 Task: Create a due date automation trigger when advanced on, on the wednesday before a card is due add checklist without checklist "Resume" at 11:00 AM.
Action: Mouse moved to (1060, 331)
Screenshot: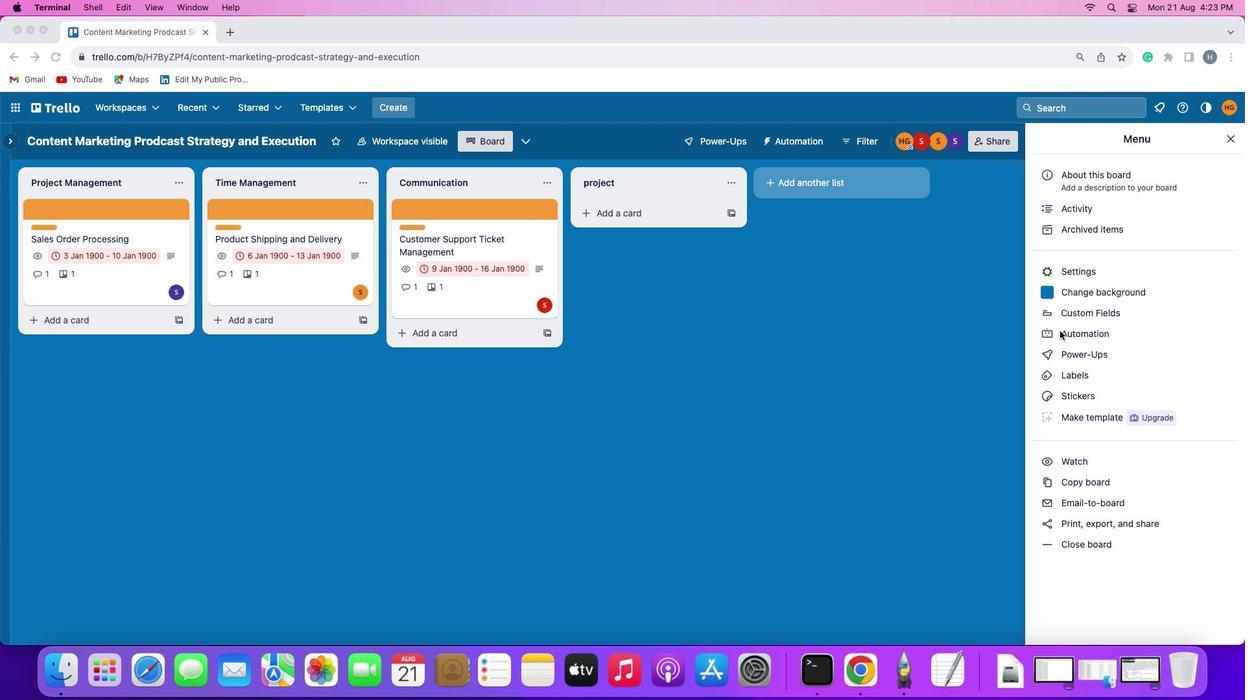 
Action: Mouse pressed left at (1060, 331)
Screenshot: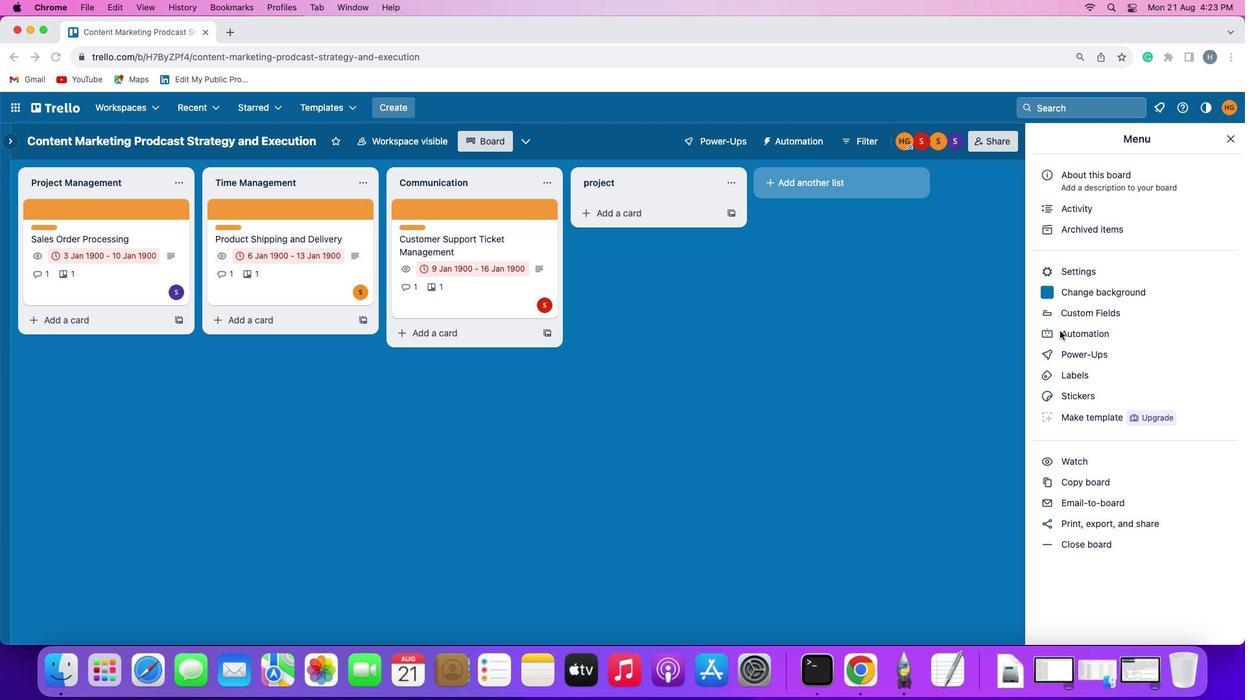 
Action: Mouse pressed left at (1060, 331)
Screenshot: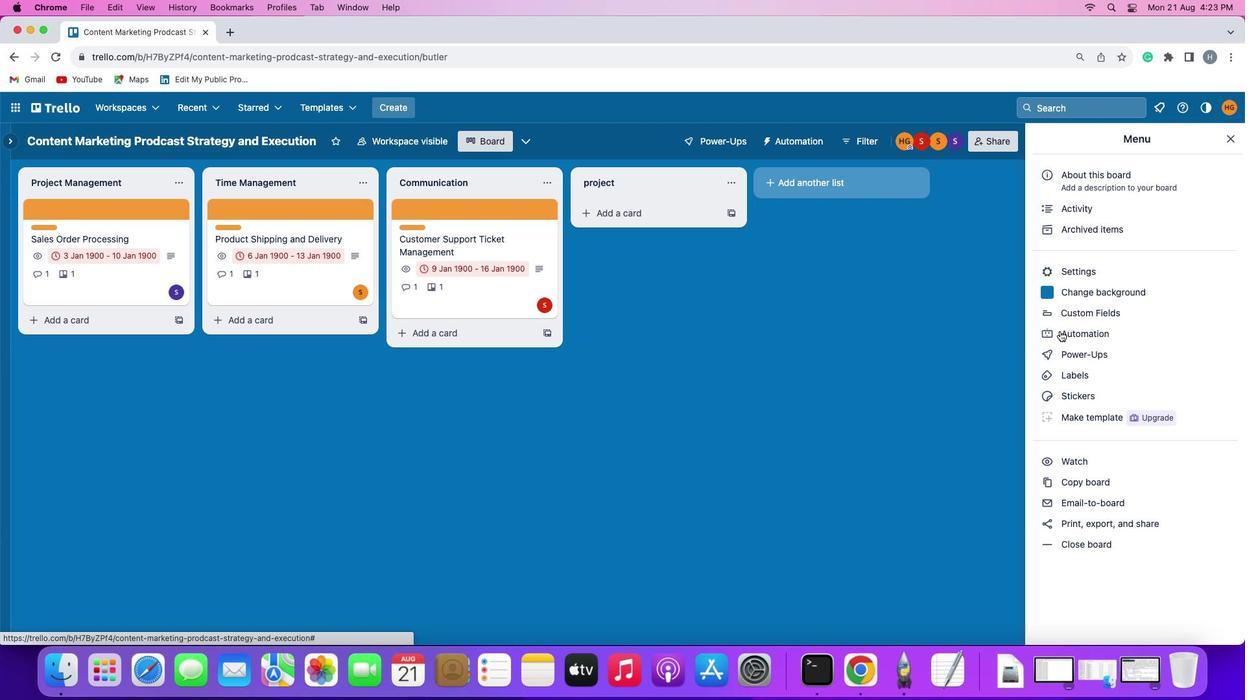 
Action: Mouse moved to (99, 302)
Screenshot: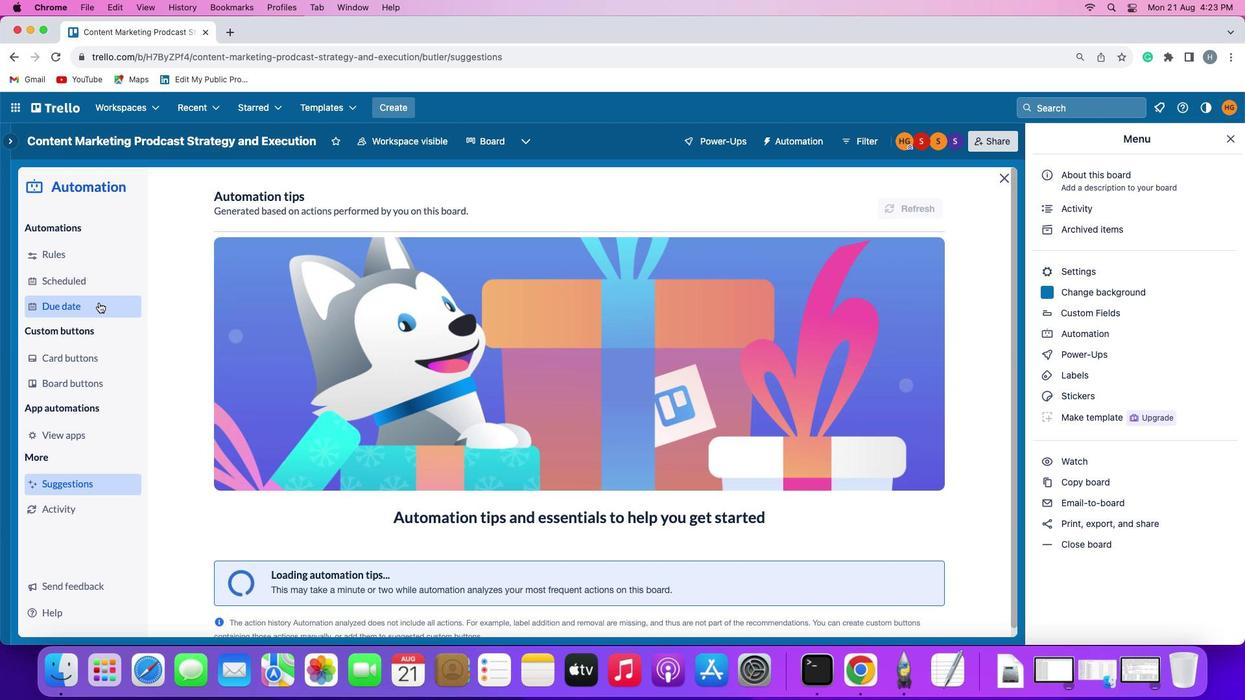 
Action: Mouse pressed left at (99, 302)
Screenshot: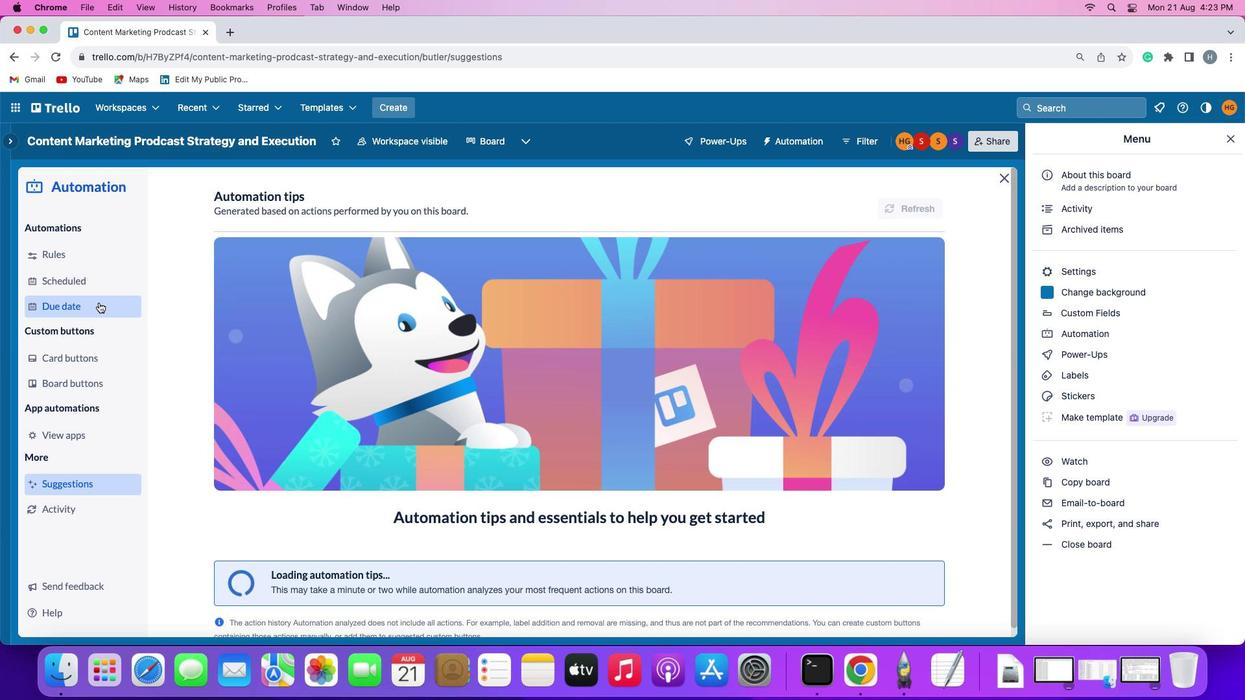 
Action: Mouse moved to (887, 199)
Screenshot: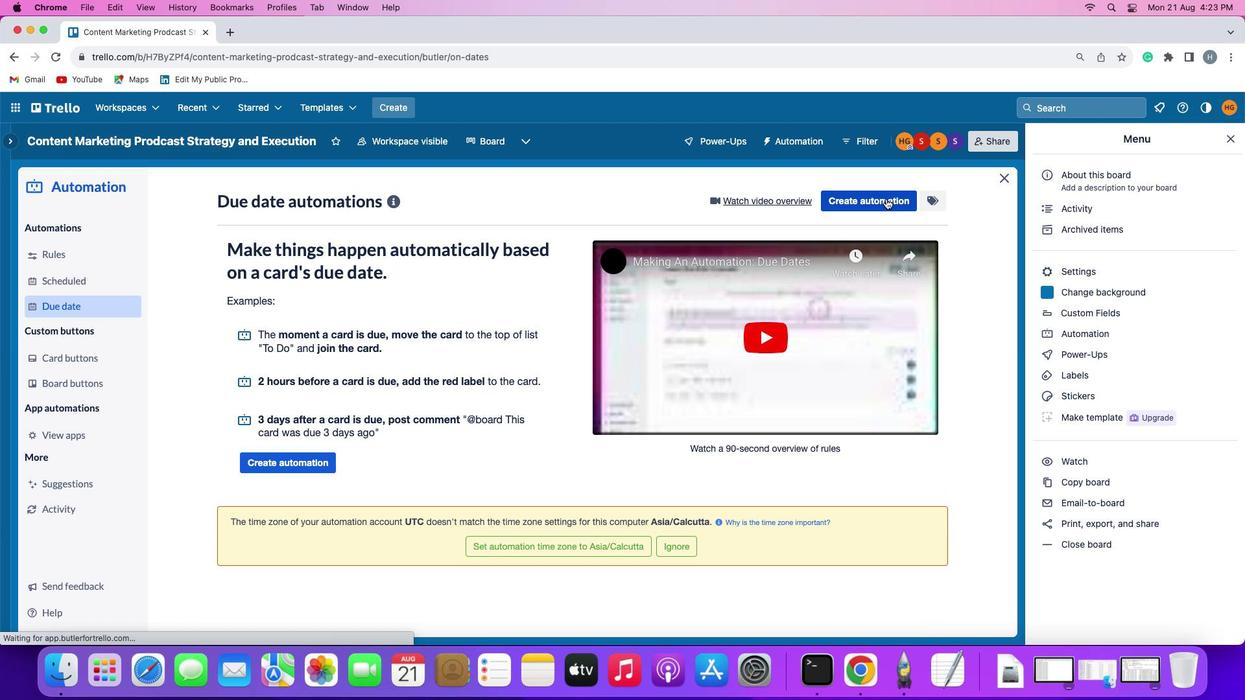 
Action: Mouse pressed left at (887, 199)
Screenshot: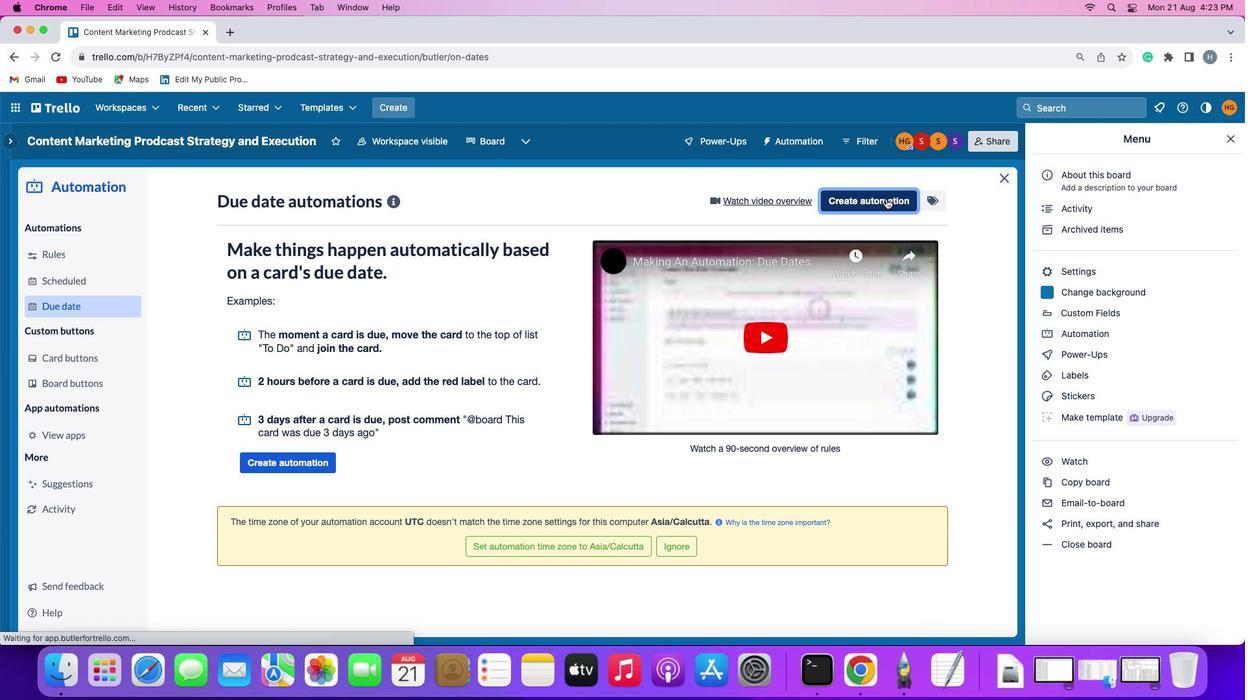 
Action: Mouse moved to (247, 323)
Screenshot: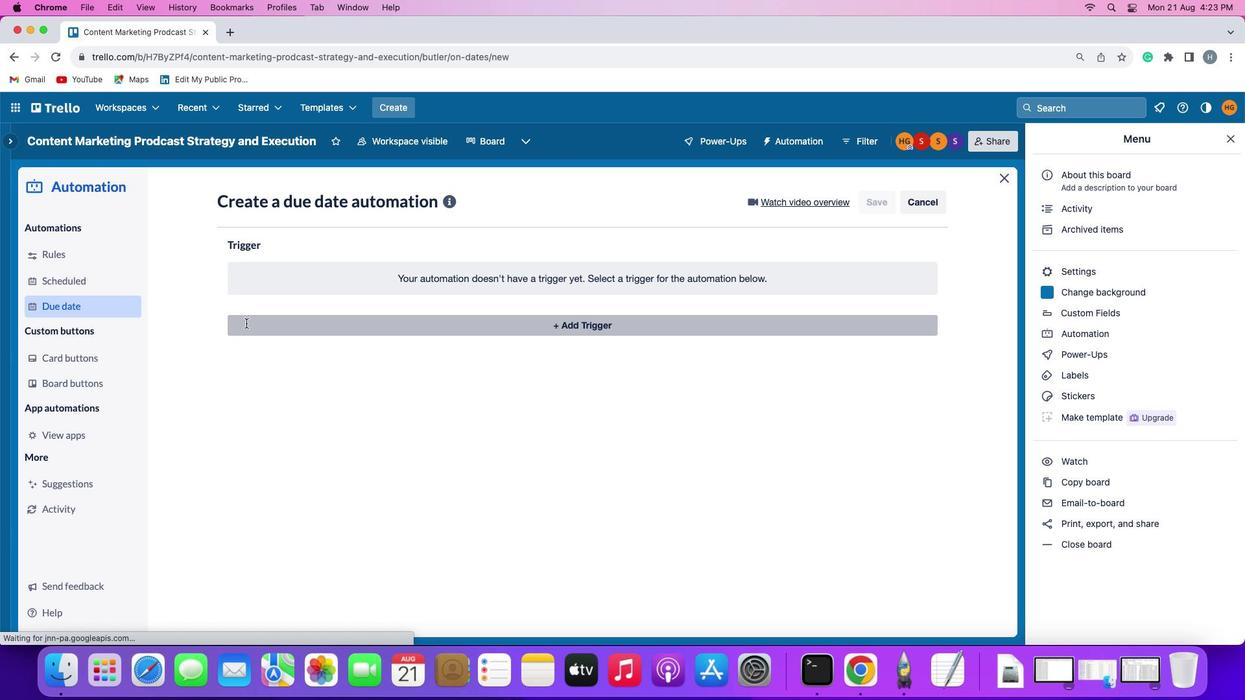 
Action: Mouse pressed left at (247, 323)
Screenshot: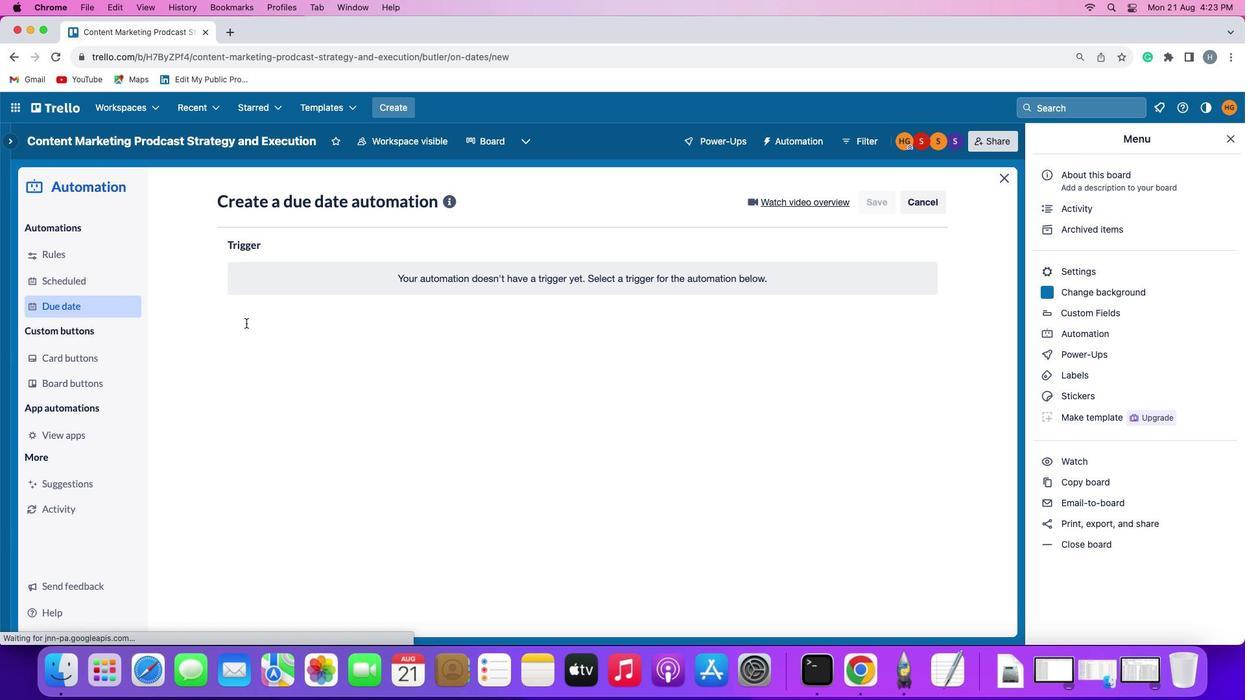 
Action: Mouse moved to (289, 572)
Screenshot: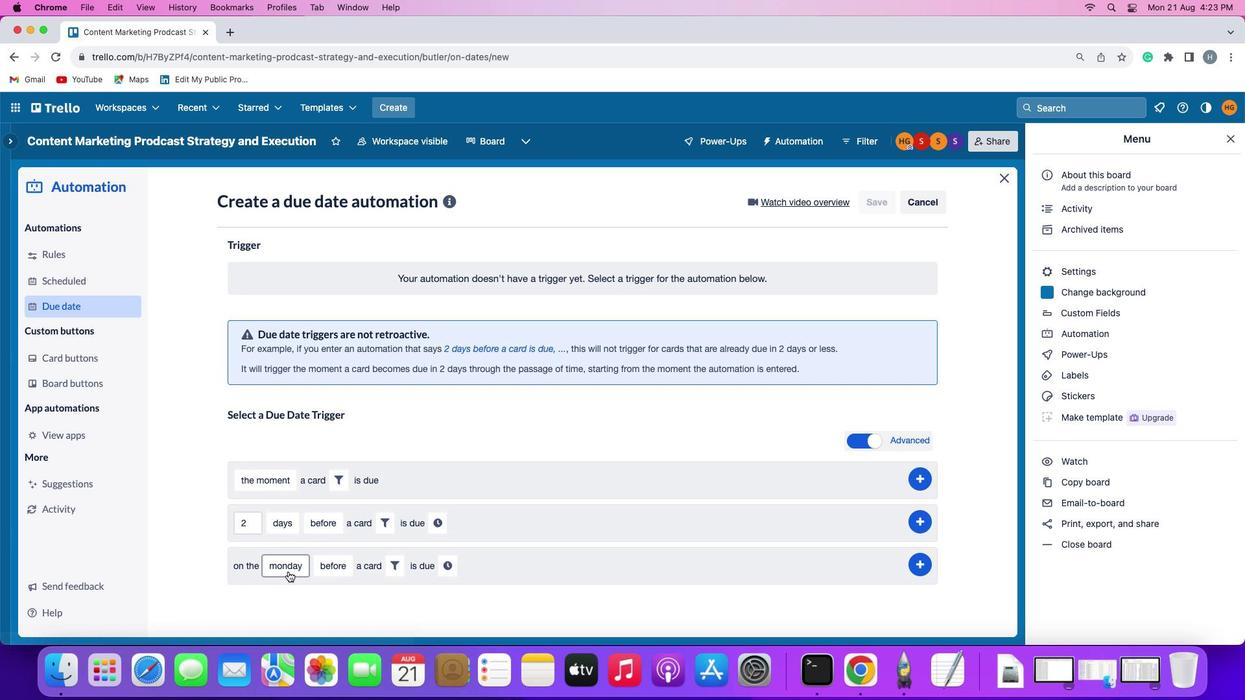
Action: Mouse pressed left at (289, 572)
Screenshot: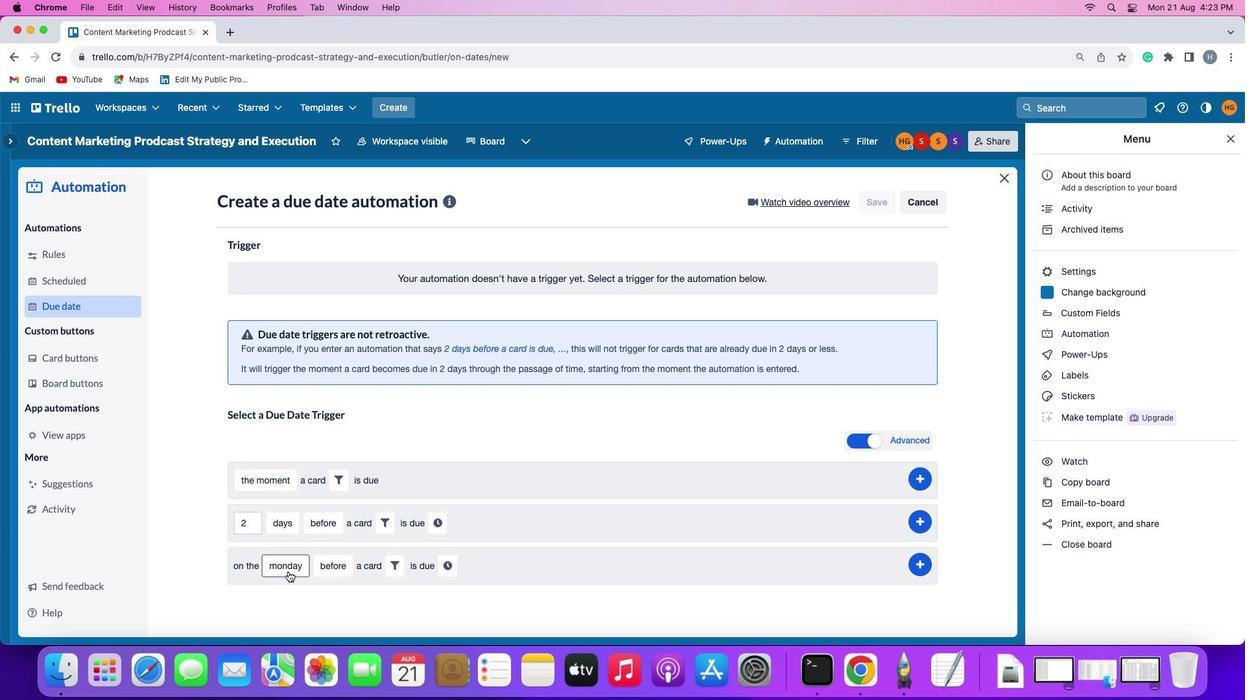 
Action: Mouse moved to (311, 436)
Screenshot: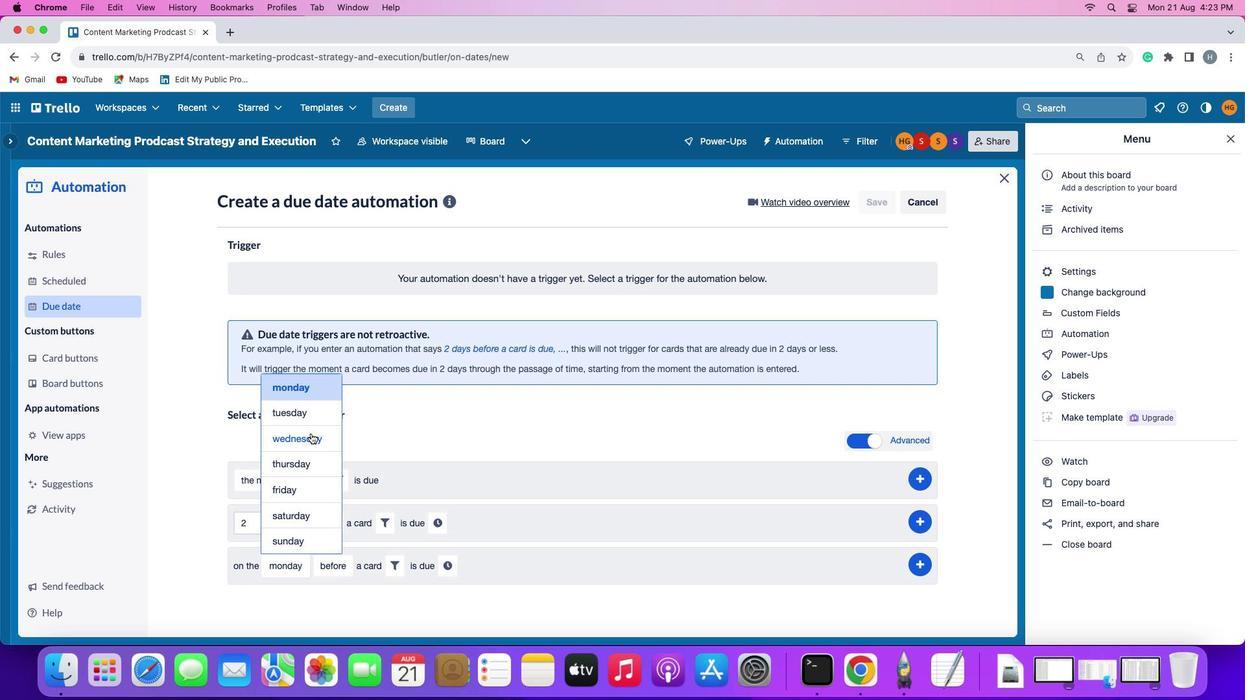 
Action: Mouse pressed left at (311, 436)
Screenshot: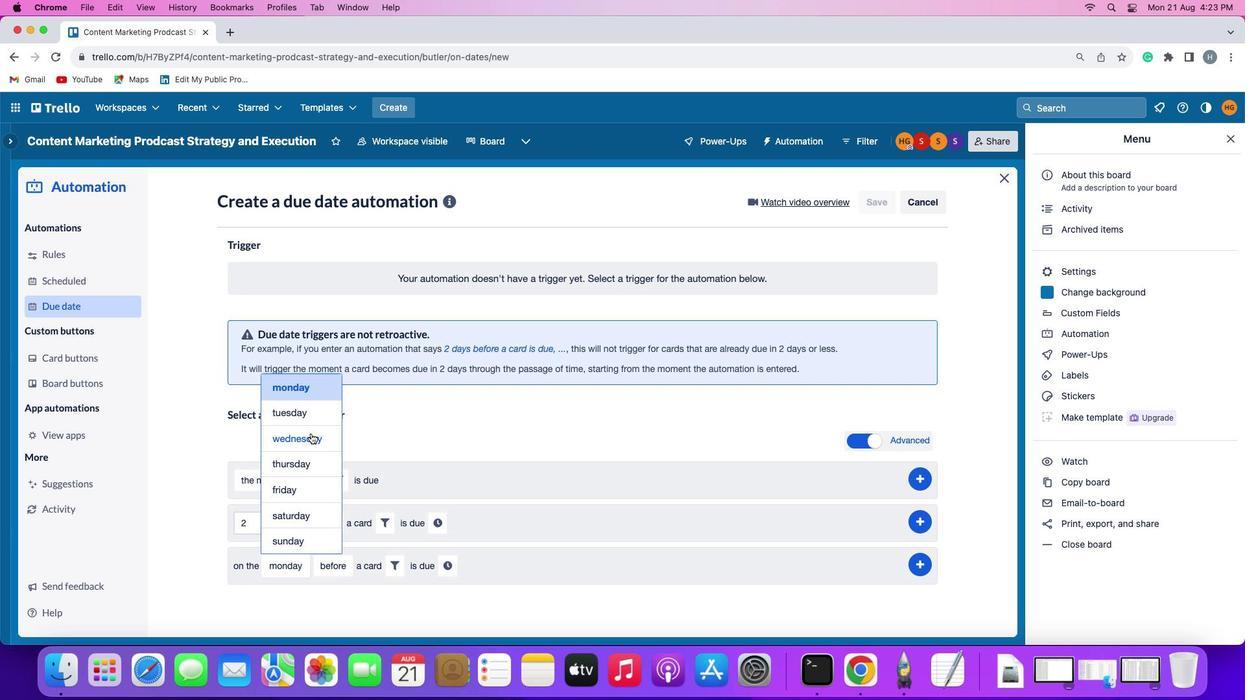 
Action: Mouse moved to (404, 553)
Screenshot: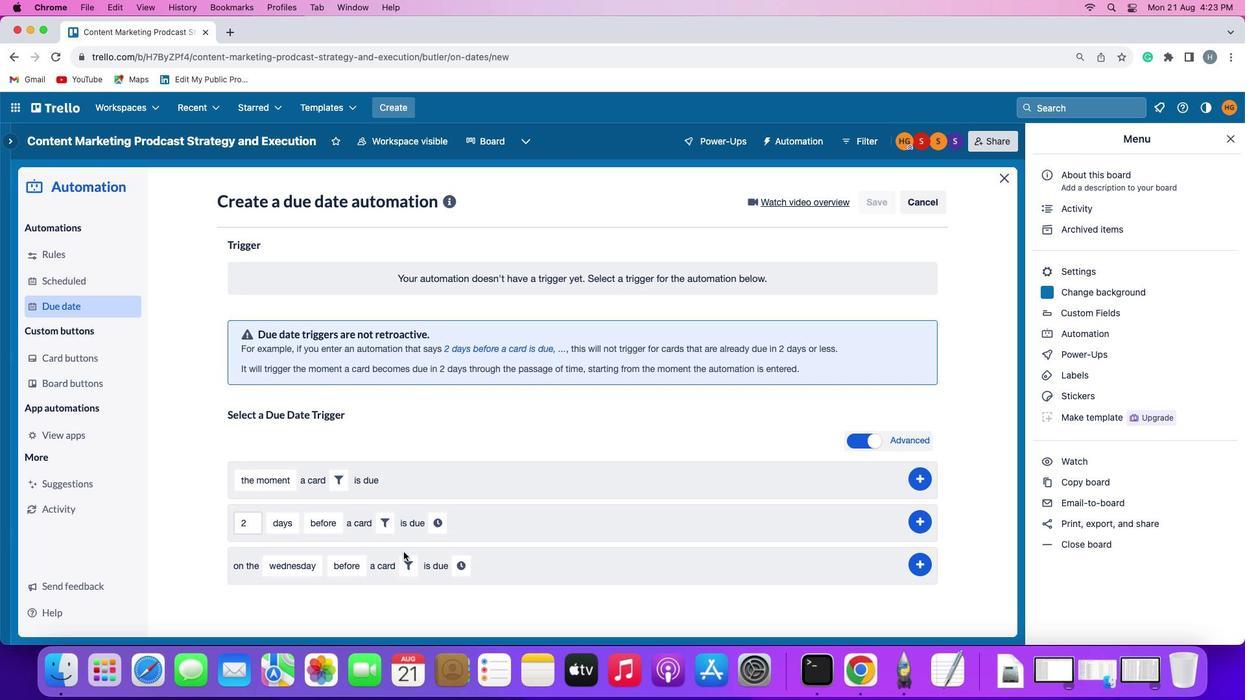 
Action: Mouse pressed left at (404, 553)
Screenshot: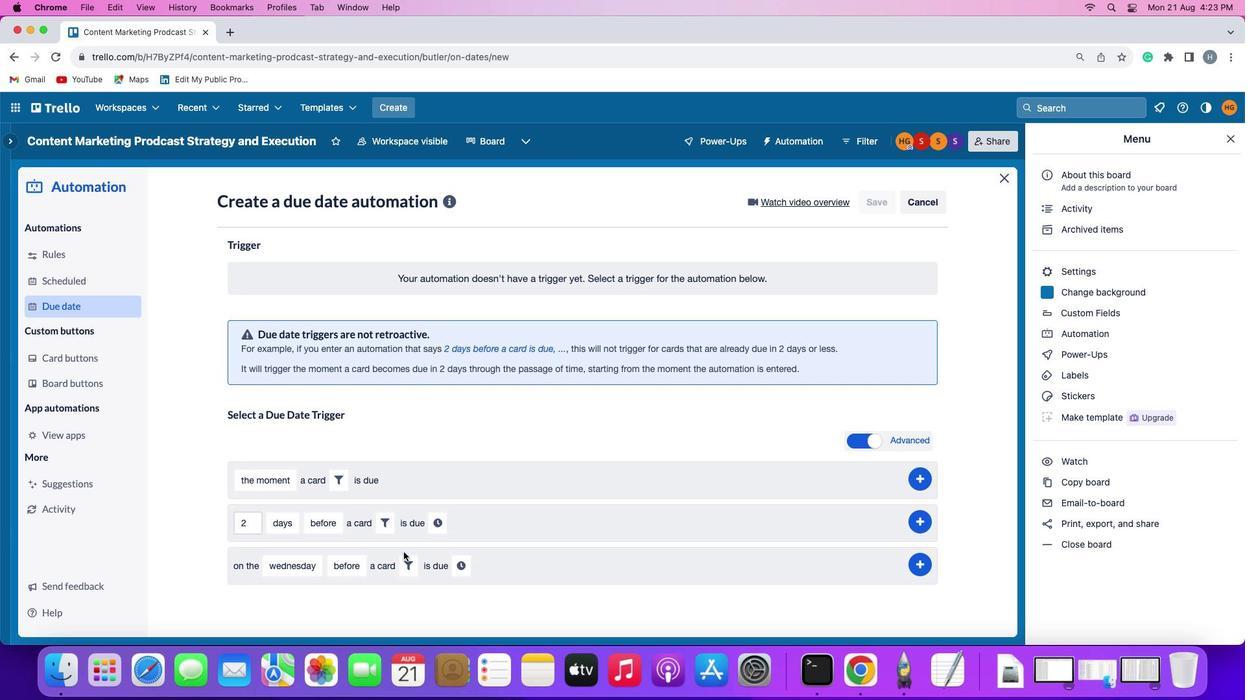 
Action: Mouse moved to (409, 562)
Screenshot: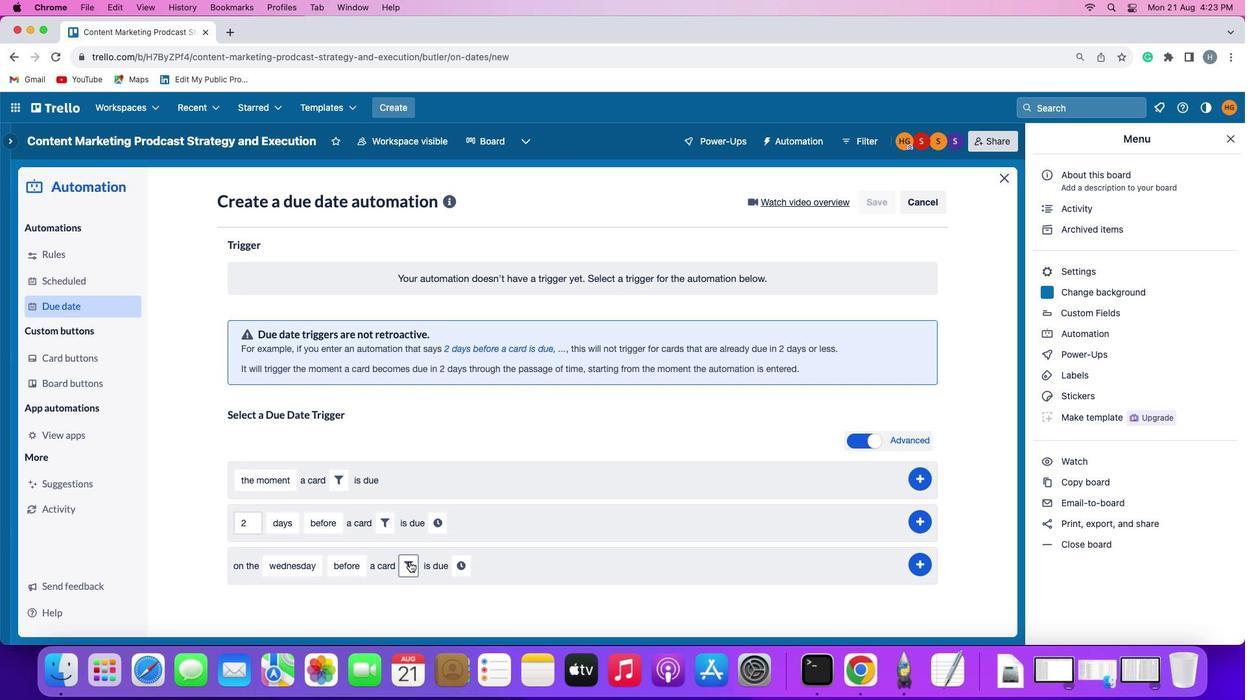 
Action: Mouse pressed left at (409, 562)
Screenshot: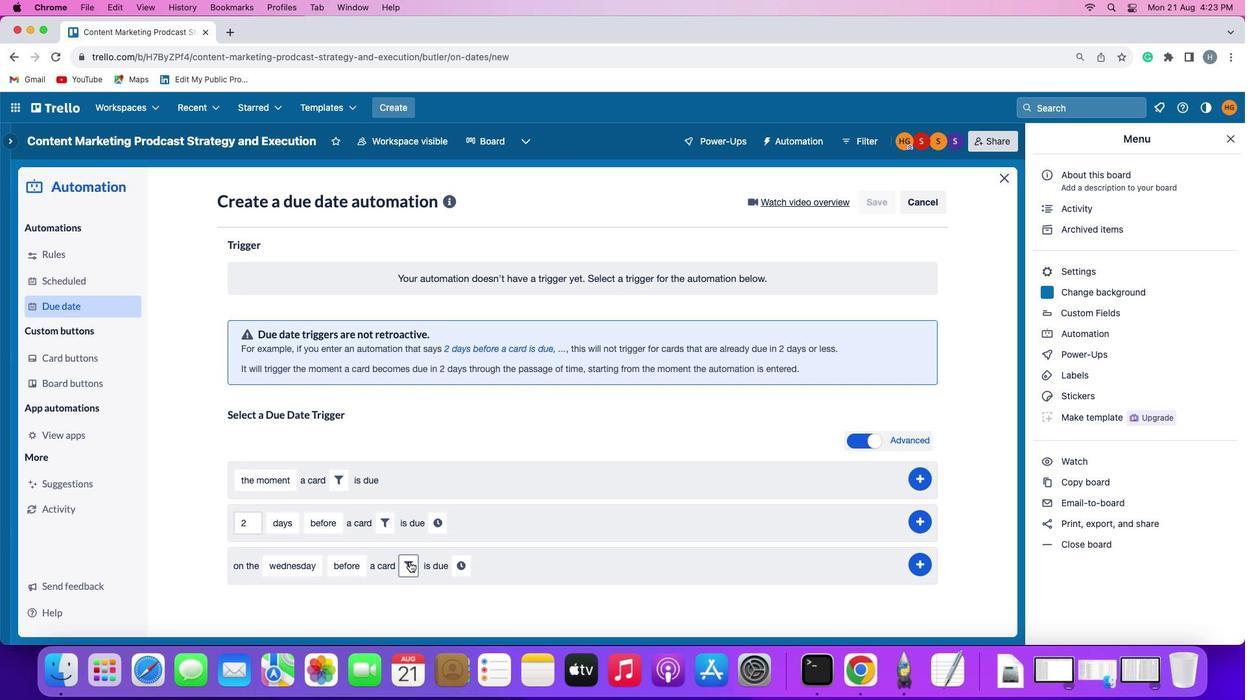 
Action: Mouse moved to (522, 601)
Screenshot: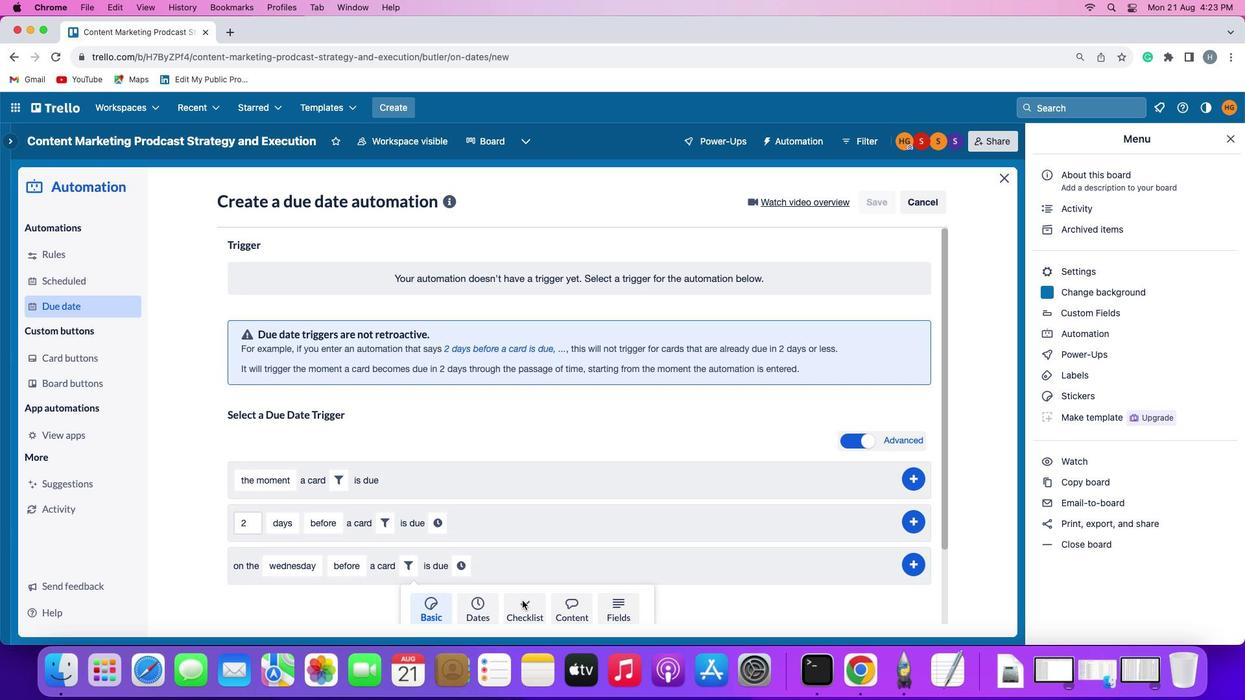 
Action: Mouse pressed left at (522, 601)
Screenshot: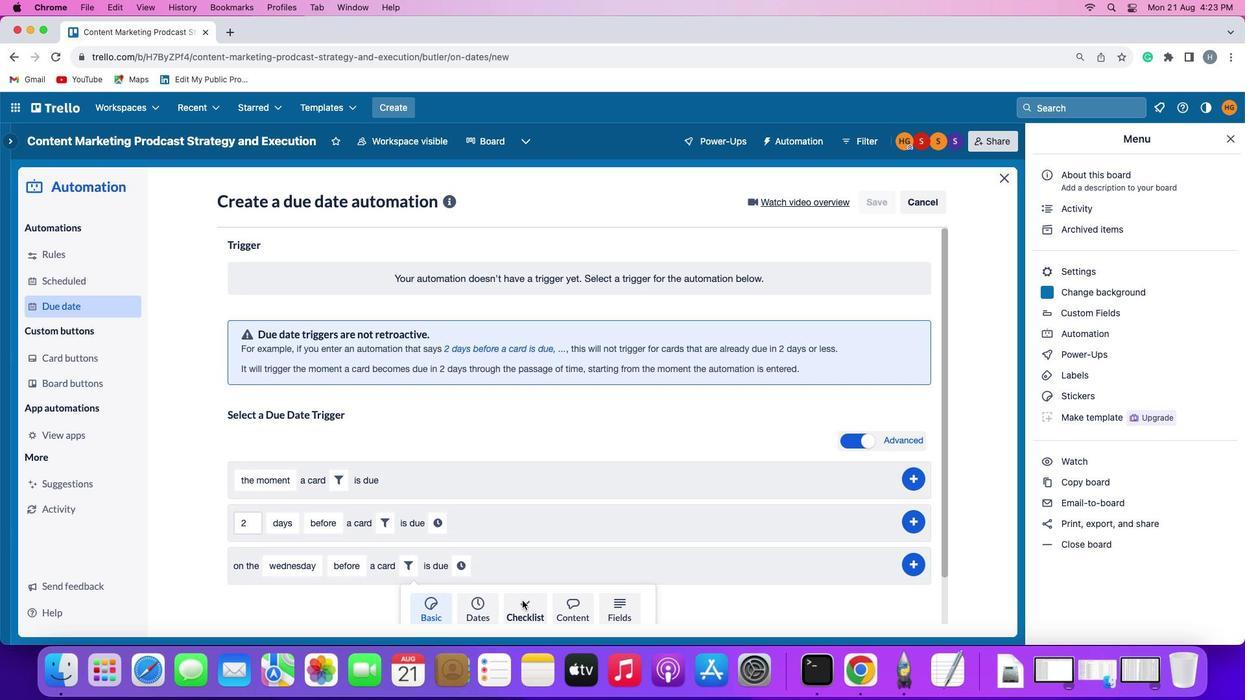 
Action: Mouse moved to (335, 610)
Screenshot: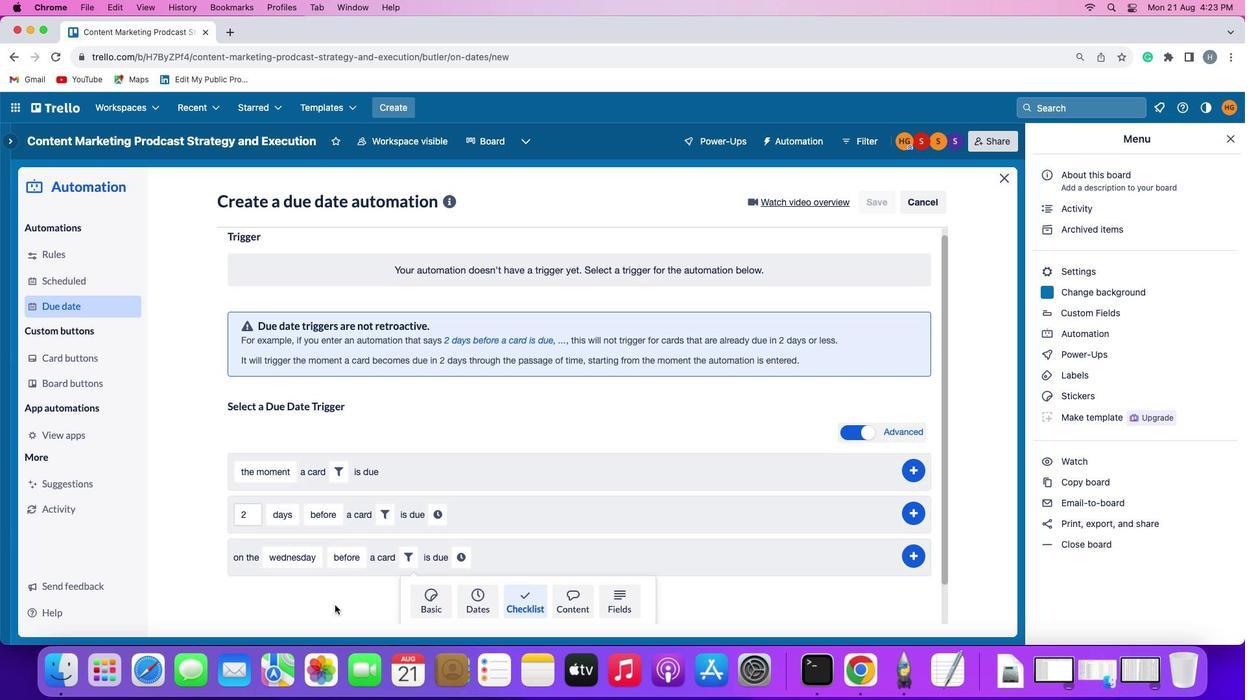 
Action: Mouse scrolled (335, 610) with delta (0, 0)
Screenshot: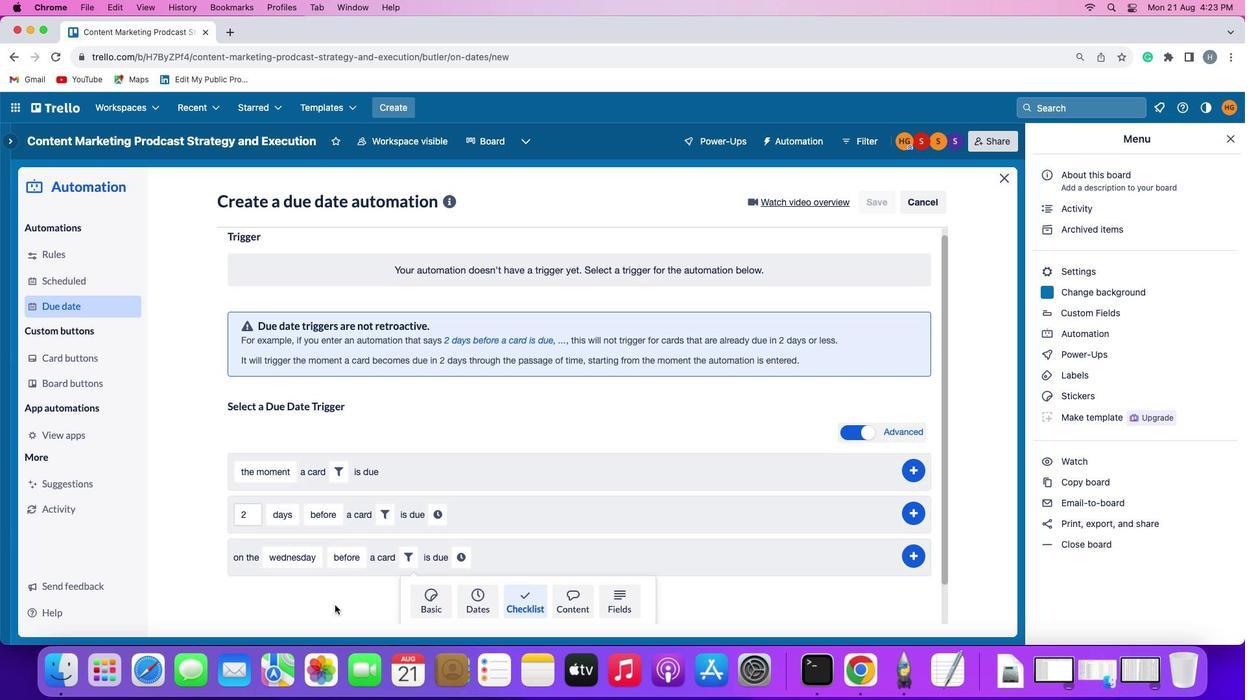 
Action: Mouse scrolled (335, 610) with delta (0, 0)
Screenshot: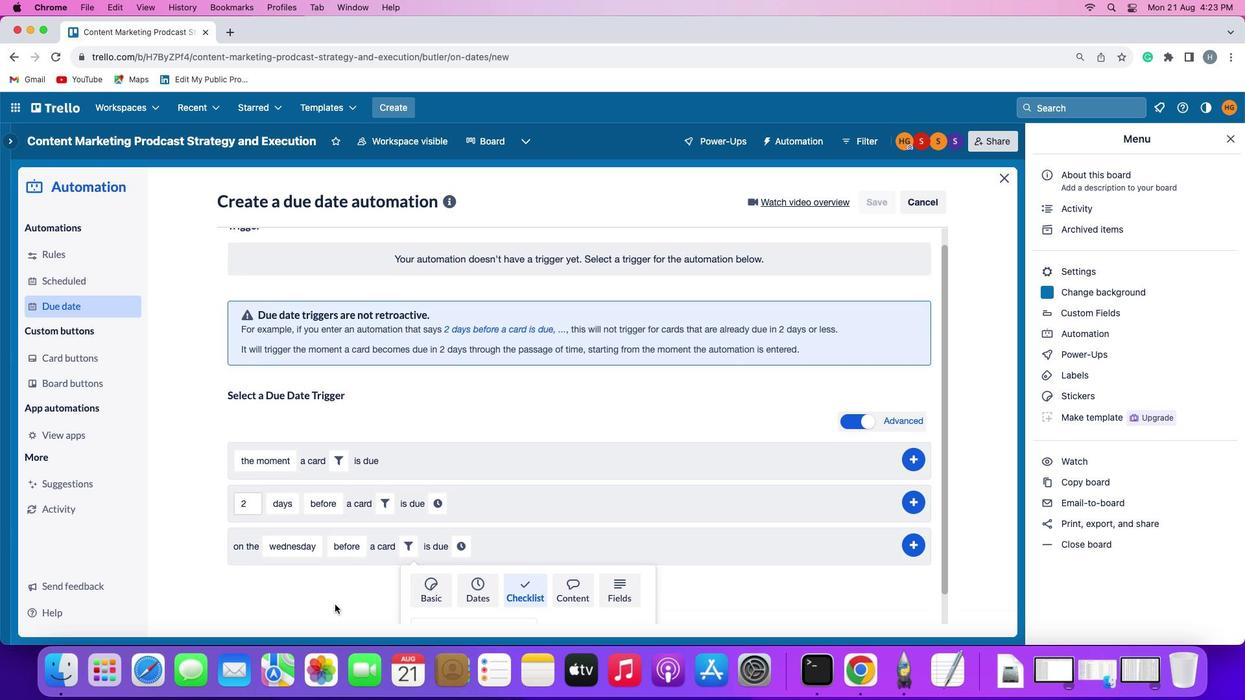 
Action: Mouse moved to (335, 610)
Screenshot: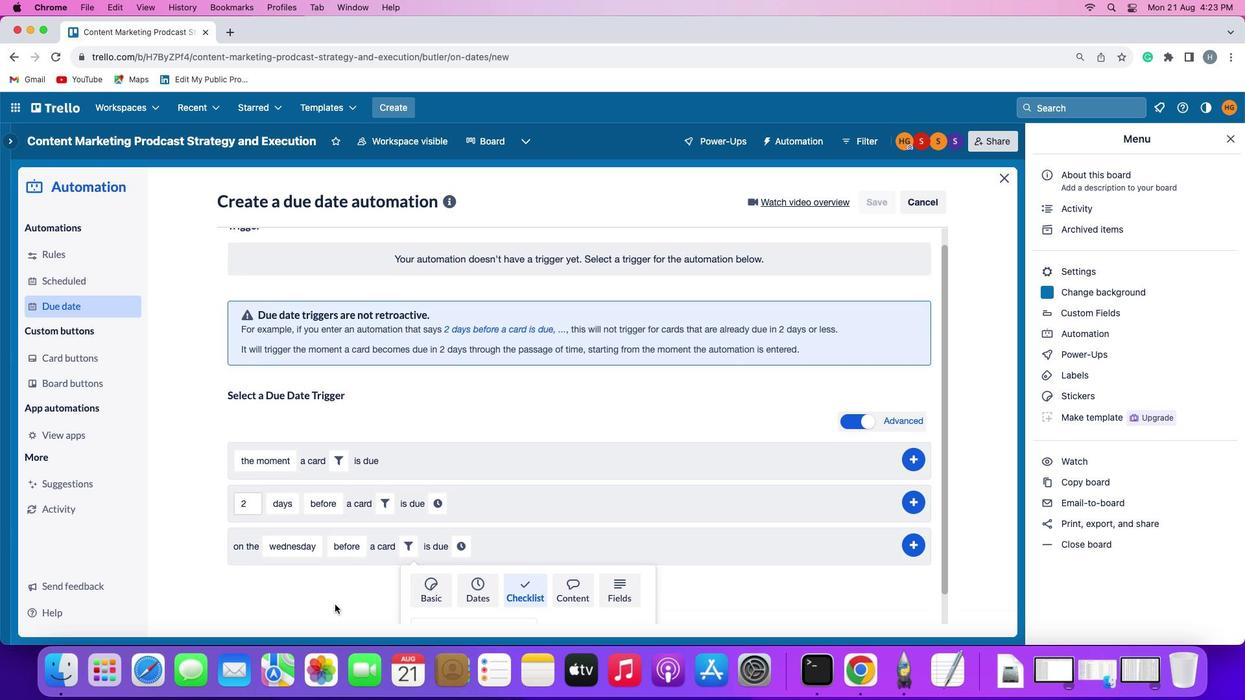 
Action: Mouse scrolled (335, 610) with delta (0, -1)
Screenshot: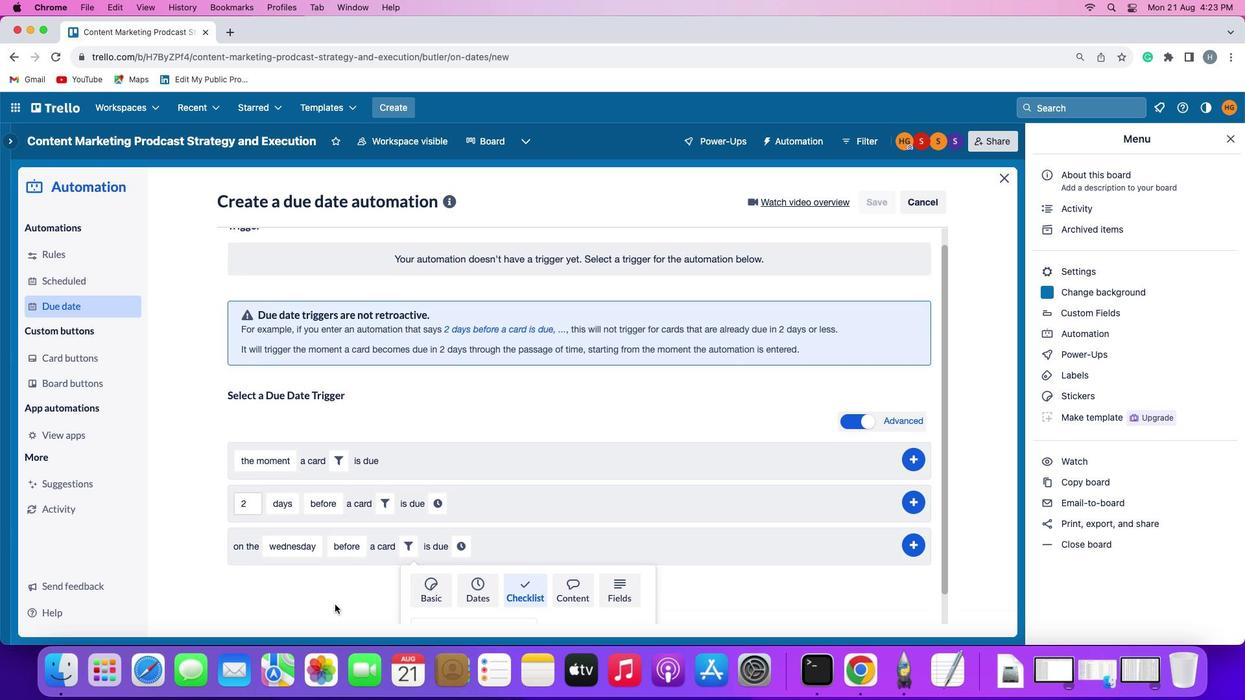 
Action: Mouse moved to (335, 608)
Screenshot: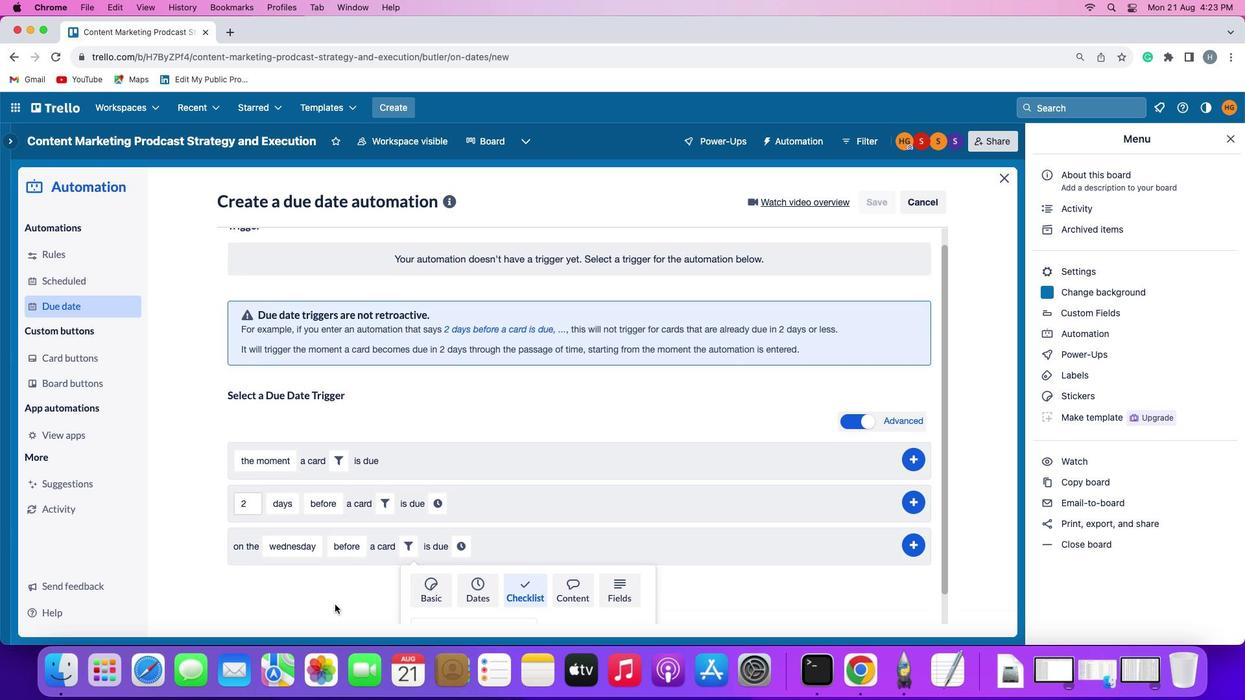 
Action: Mouse scrolled (335, 608) with delta (0, -1)
Screenshot: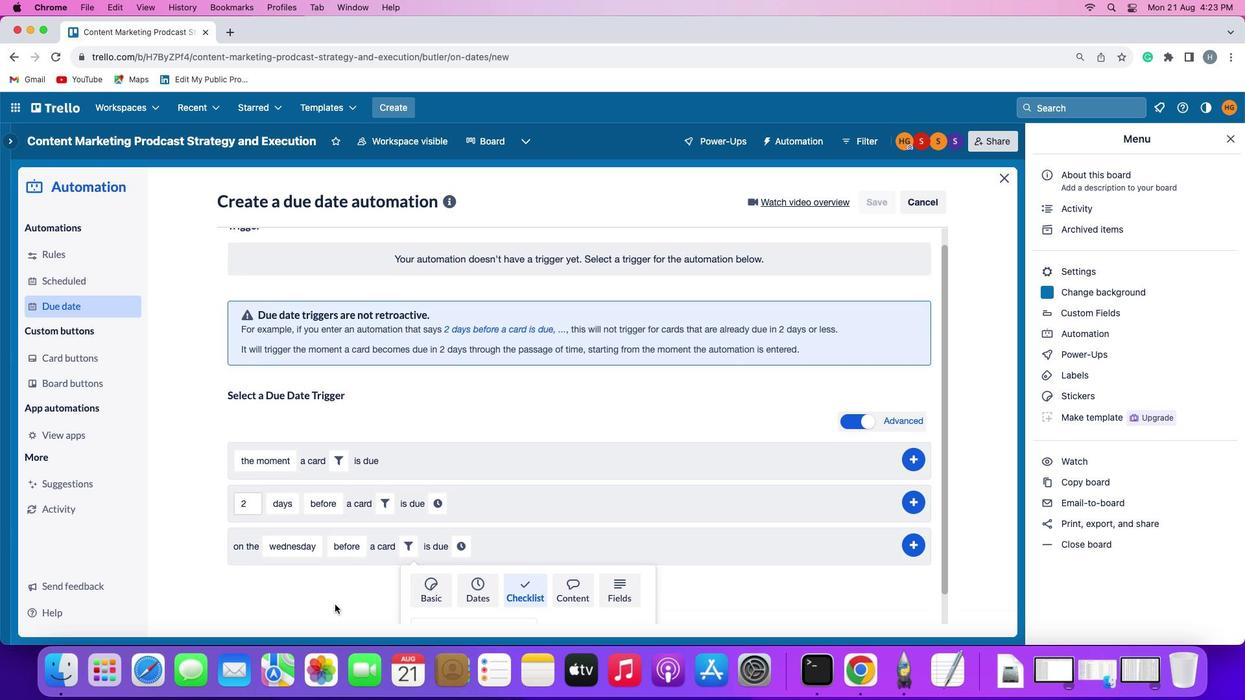 
Action: Mouse moved to (335, 608)
Screenshot: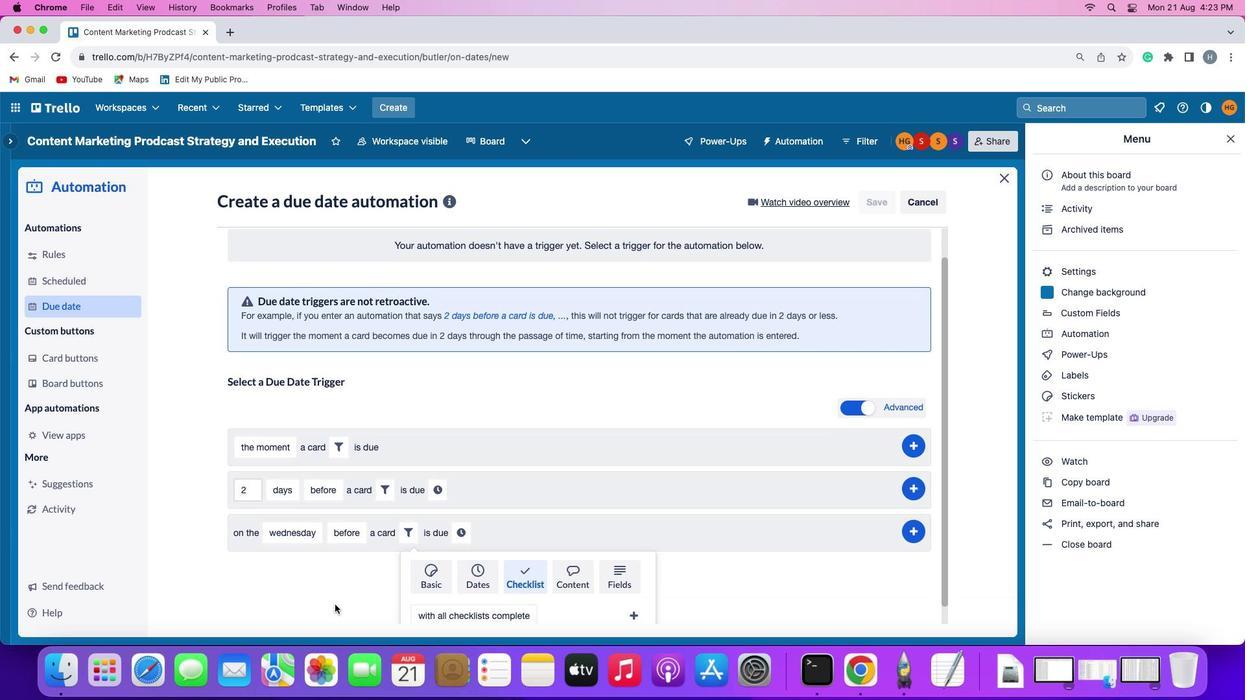 
Action: Mouse scrolled (335, 608) with delta (0, -2)
Screenshot: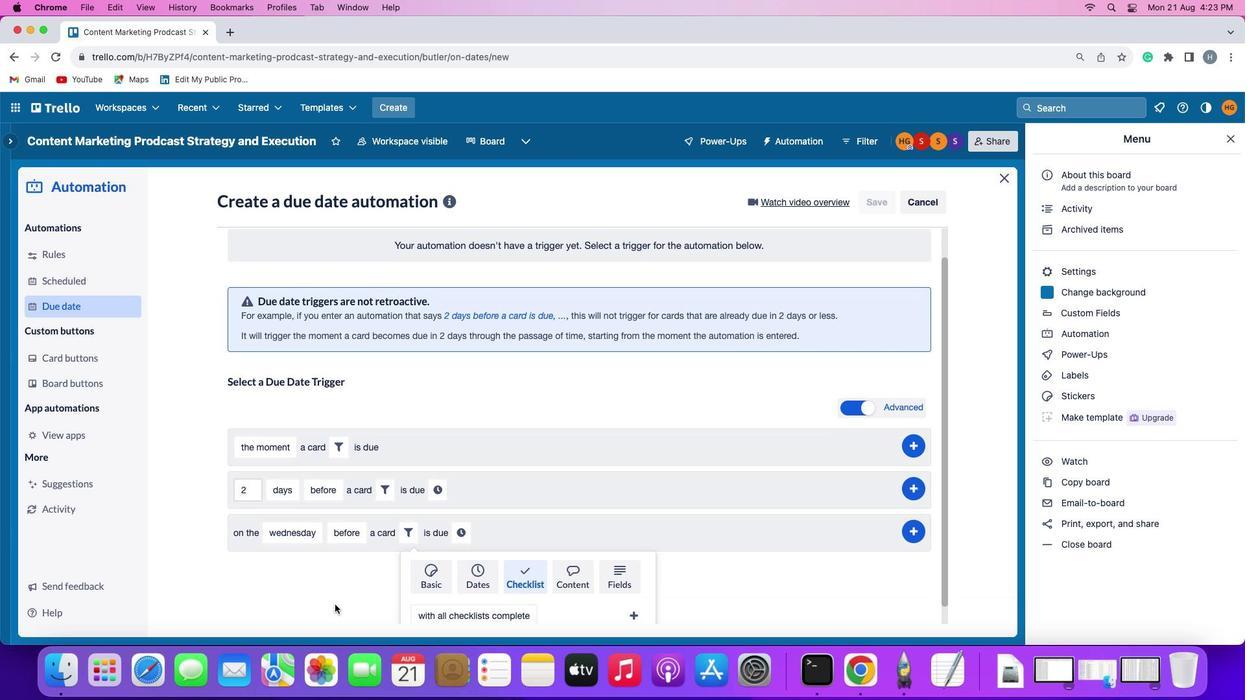 
Action: Mouse moved to (335, 605)
Screenshot: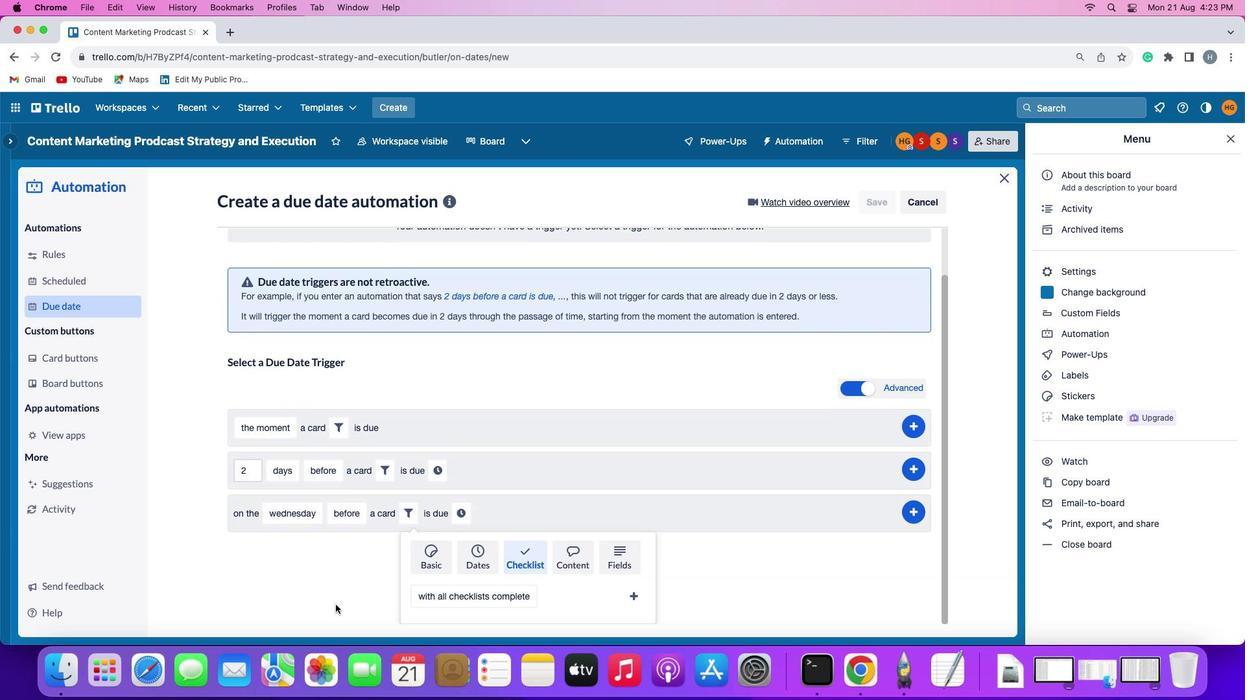 
Action: Mouse scrolled (335, 605) with delta (0, 0)
Screenshot: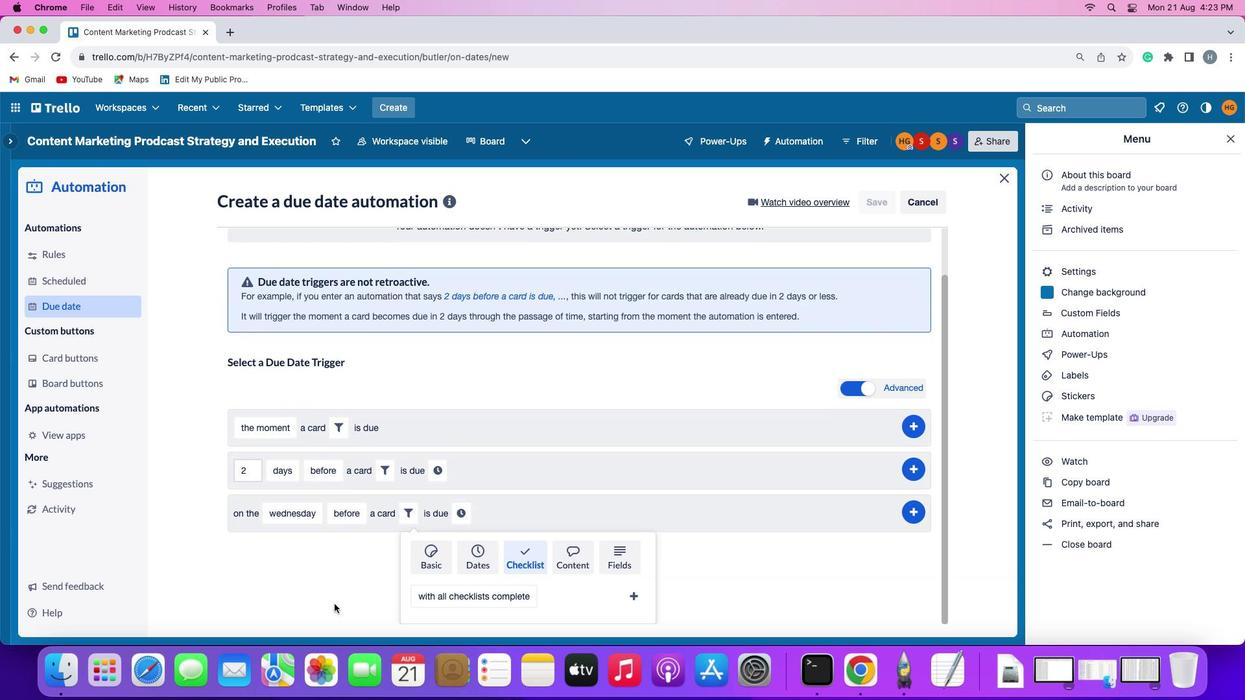 
Action: Mouse scrolled (335, 605) with delta (0, 0)
Screenshot: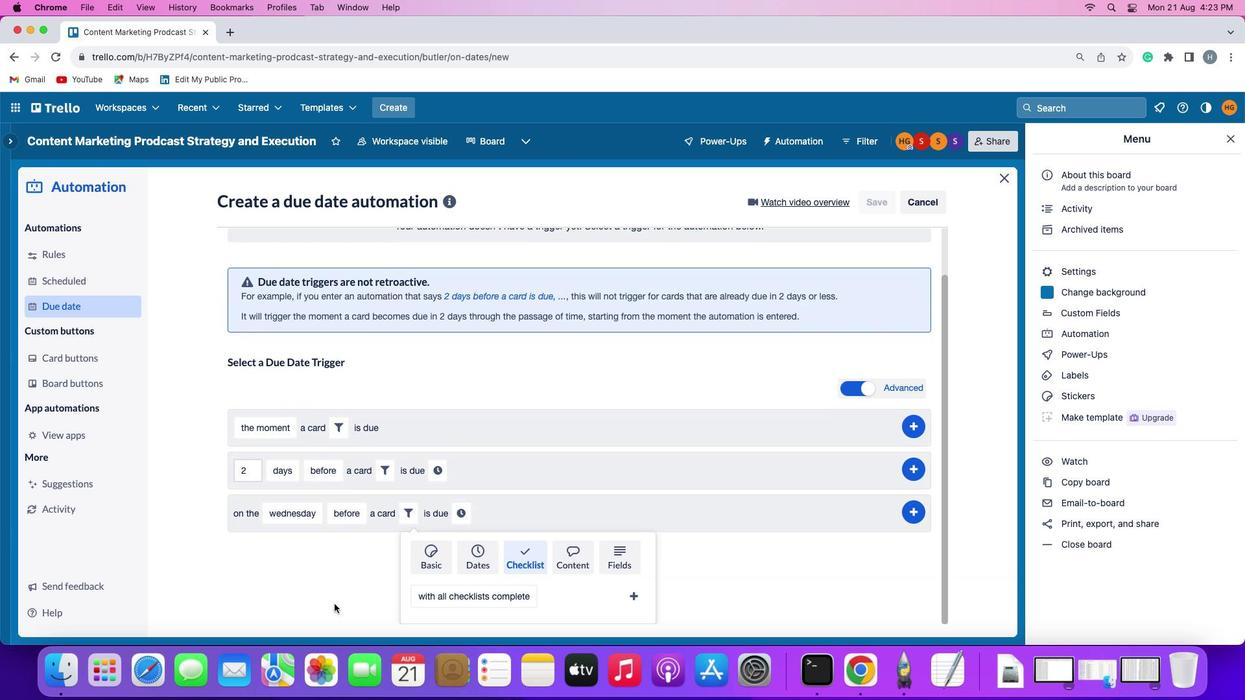 
Action: Mouse moved to (335, 604)
Screenshot: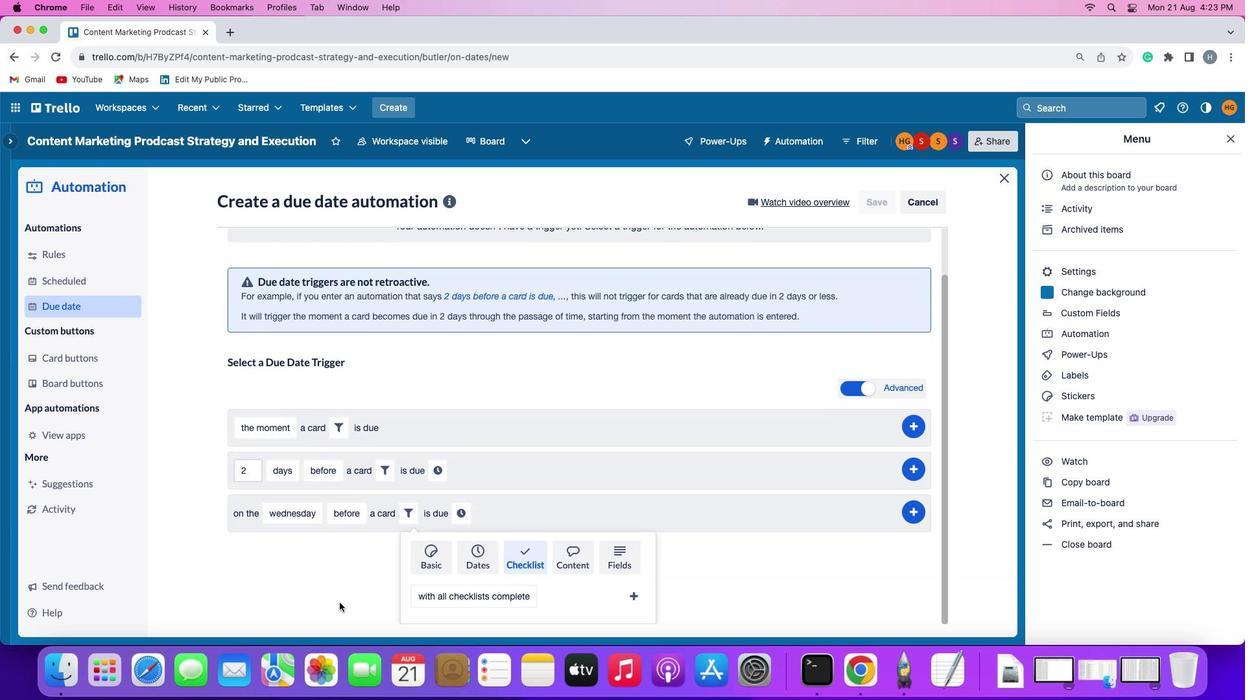 
Action: Mouse scrolled (335, 604) with delta (0, 0)
Screenshot: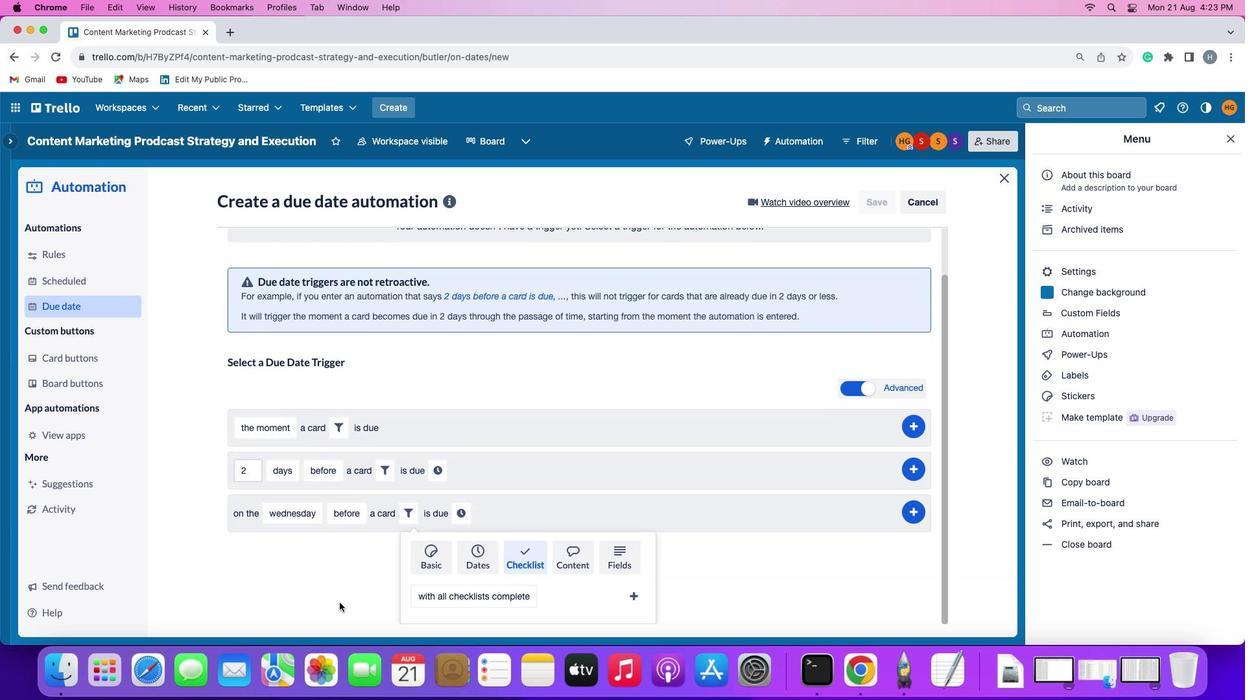 
Action: Mouse moved to (460, 595)
Screenshot: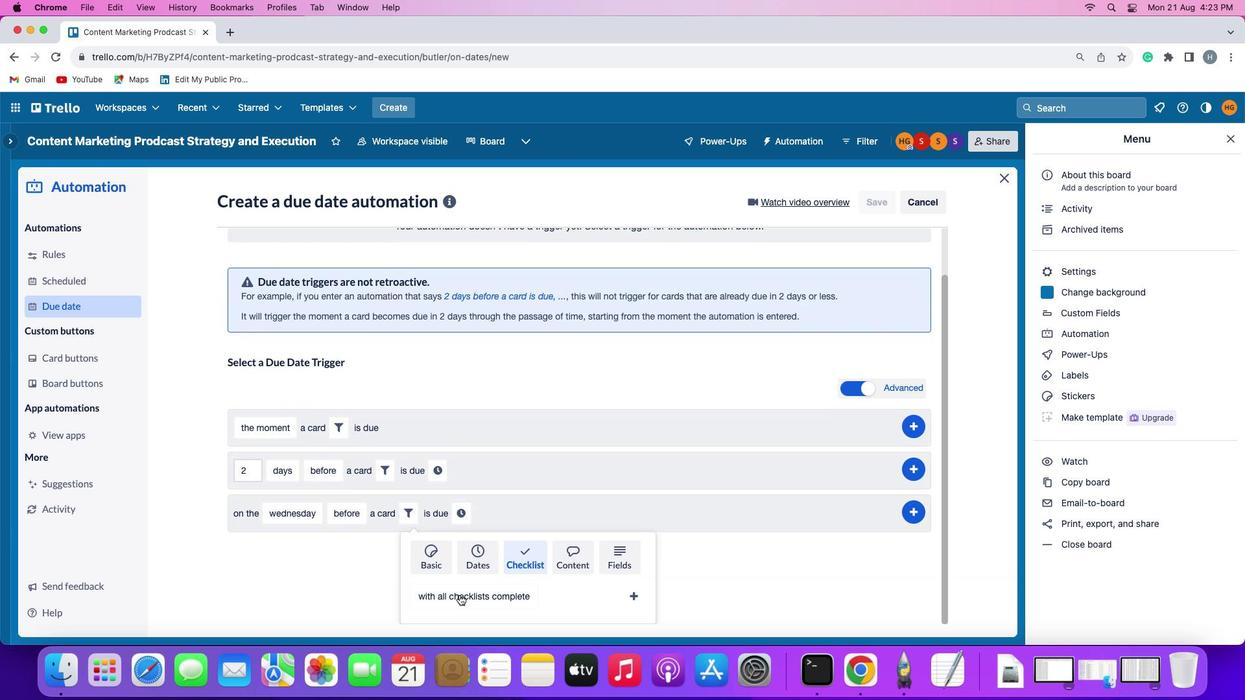 
Action: Mouse pressed left at (460, 595)
Screenshot: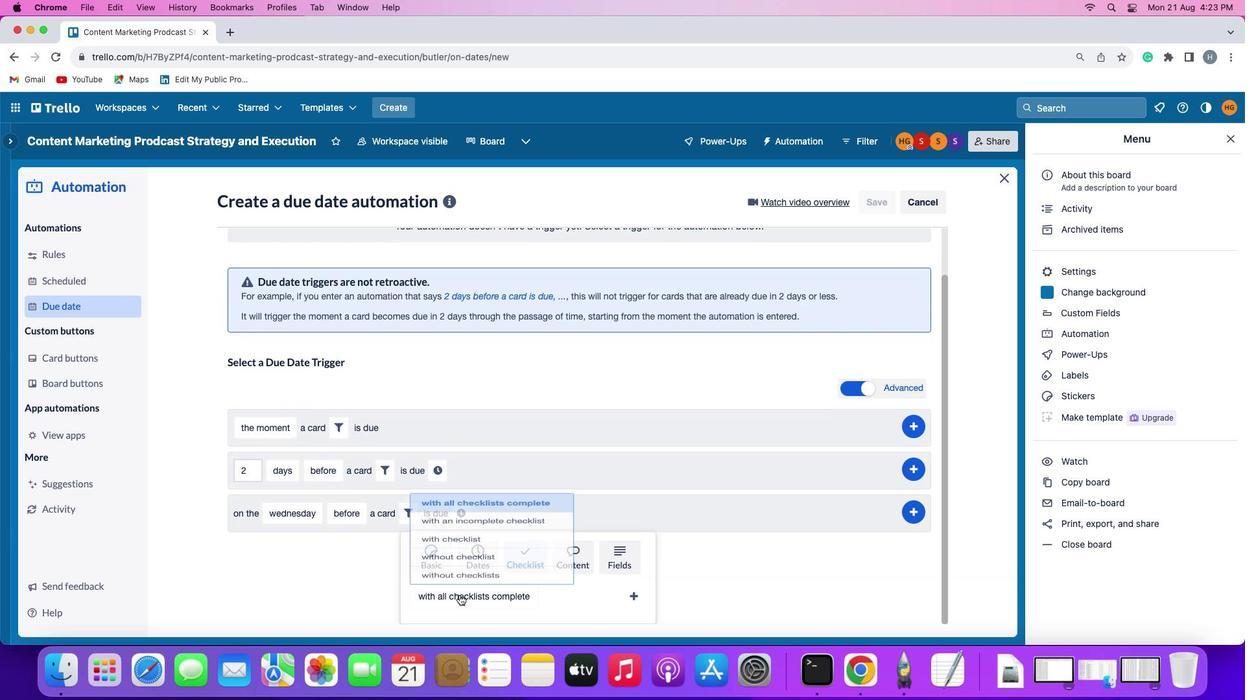 
Action: Mouse moved to (462, 546)
Screenshot: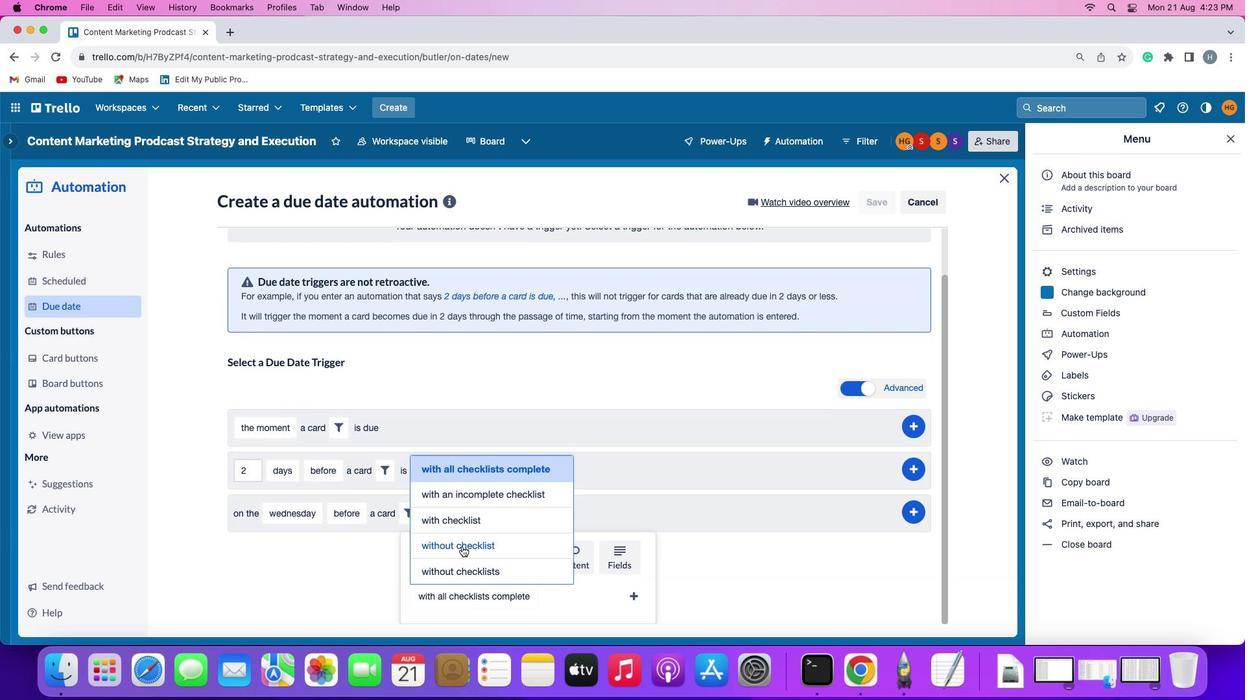 
Action: Mouse pressed left at (462, 546)
Screenshot: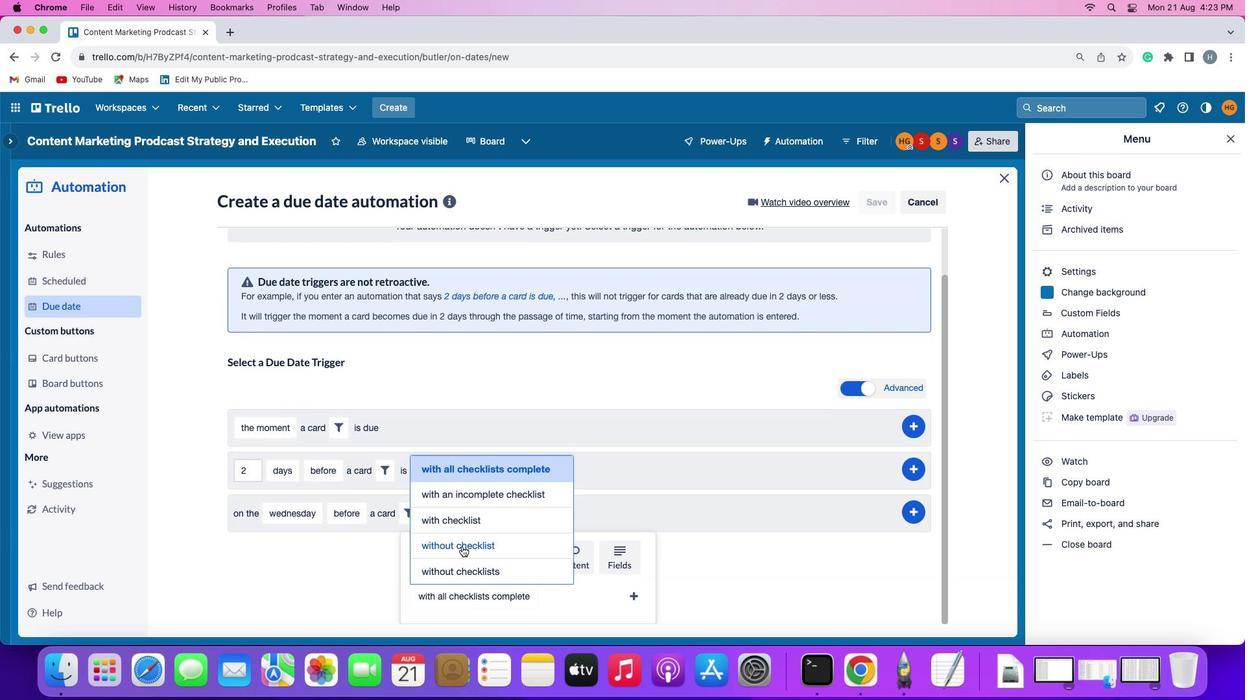 
Action: Mouse moved to (525, 588)
Screenshot: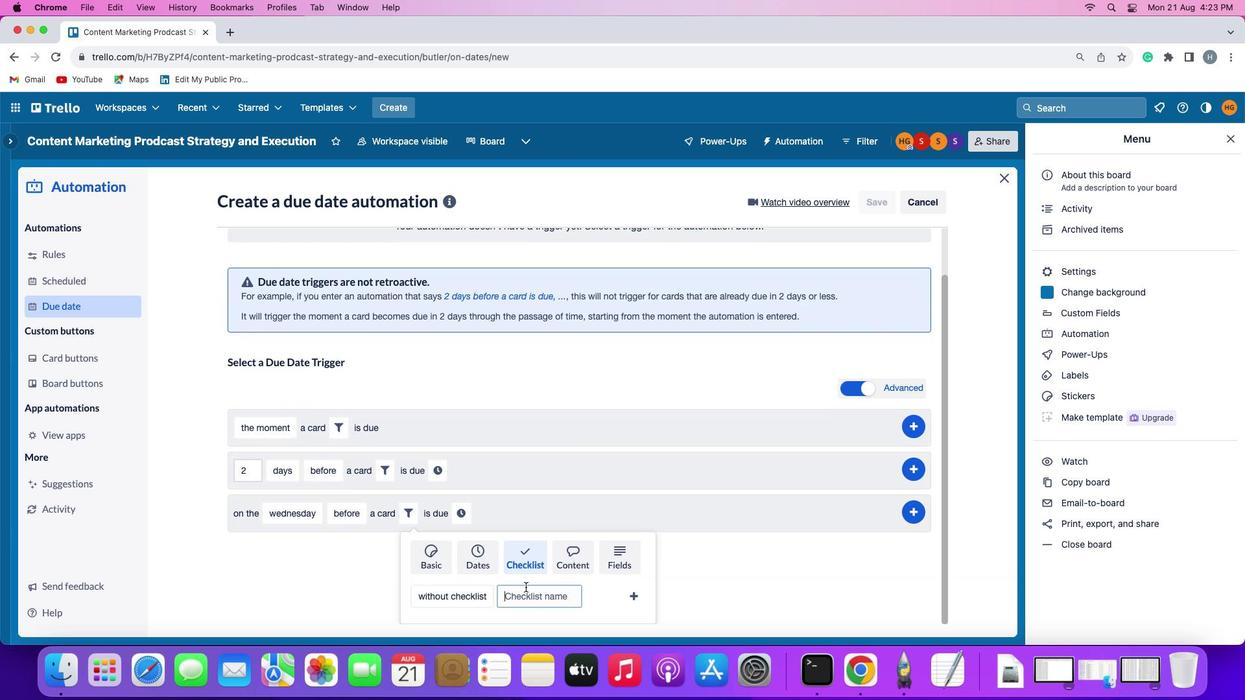 
Action: Mouse pressed left at (525, 588)
Screenshot: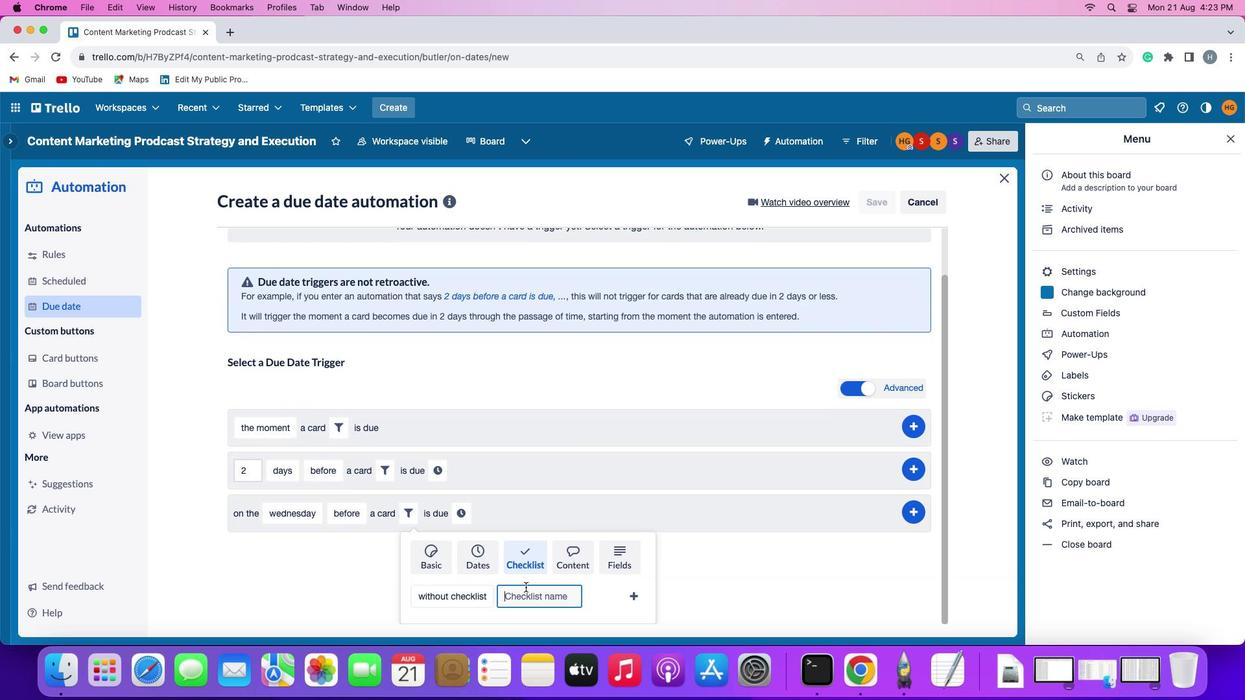 
Action: Key pressed Key.shift'R''e''s''u''m''e'
Screenshot: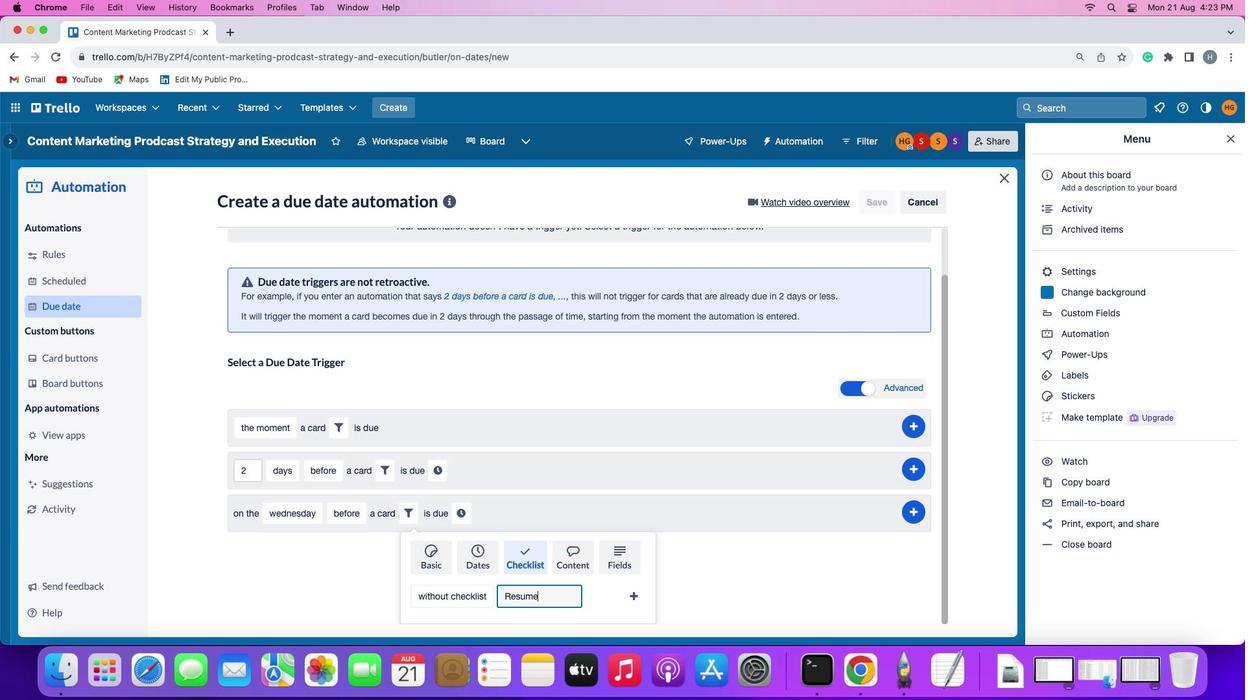 
Action: Mouse moved to (633, 592)
Screenshot: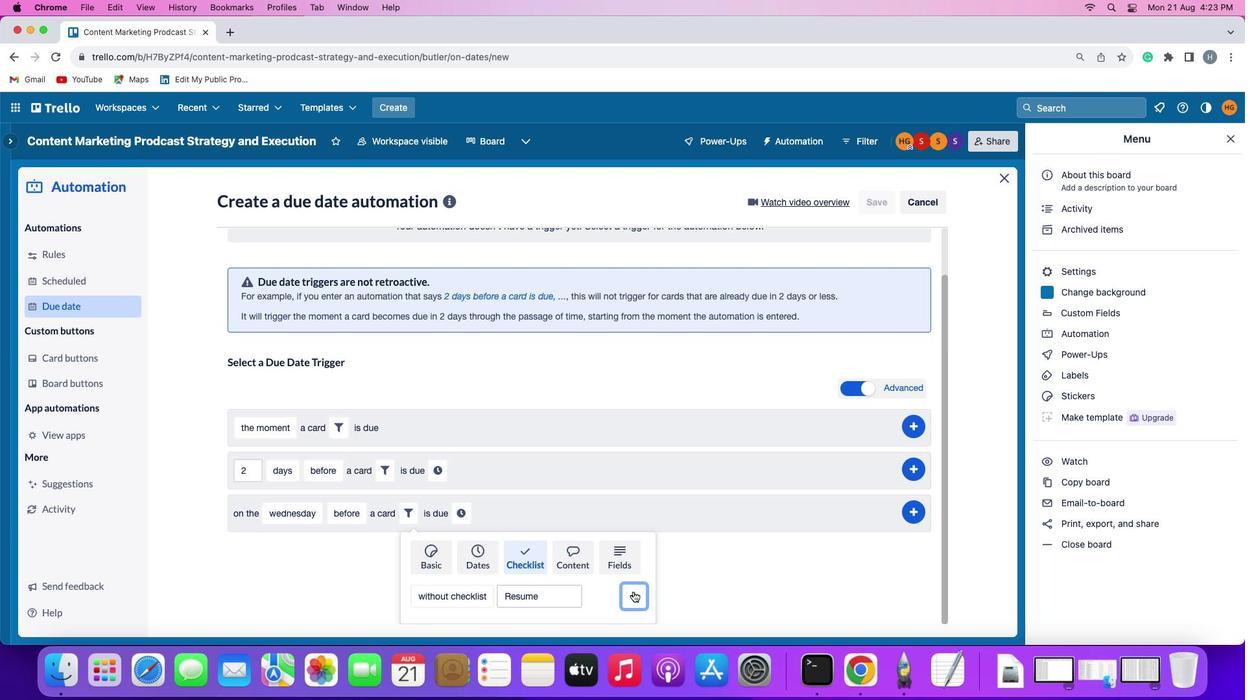 
Action: Mouse pressed left at (633, 592)
Screenshot: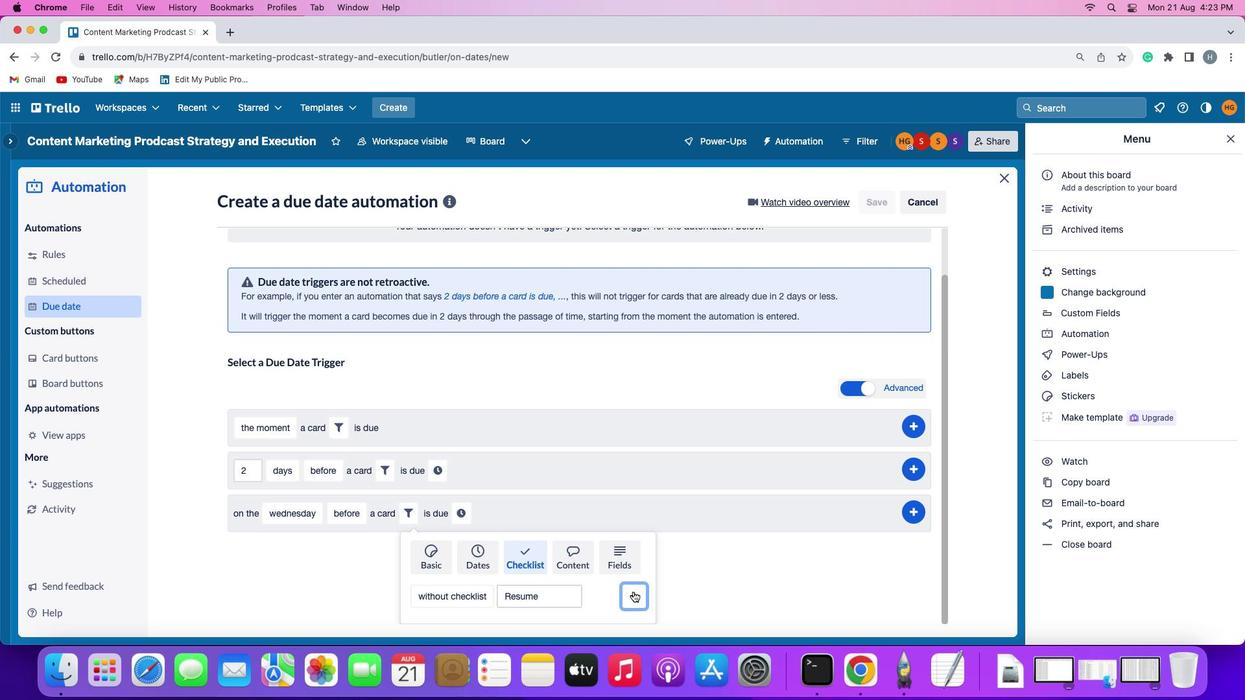 
Action: Mouse moved to (610, 566)
Screenshot: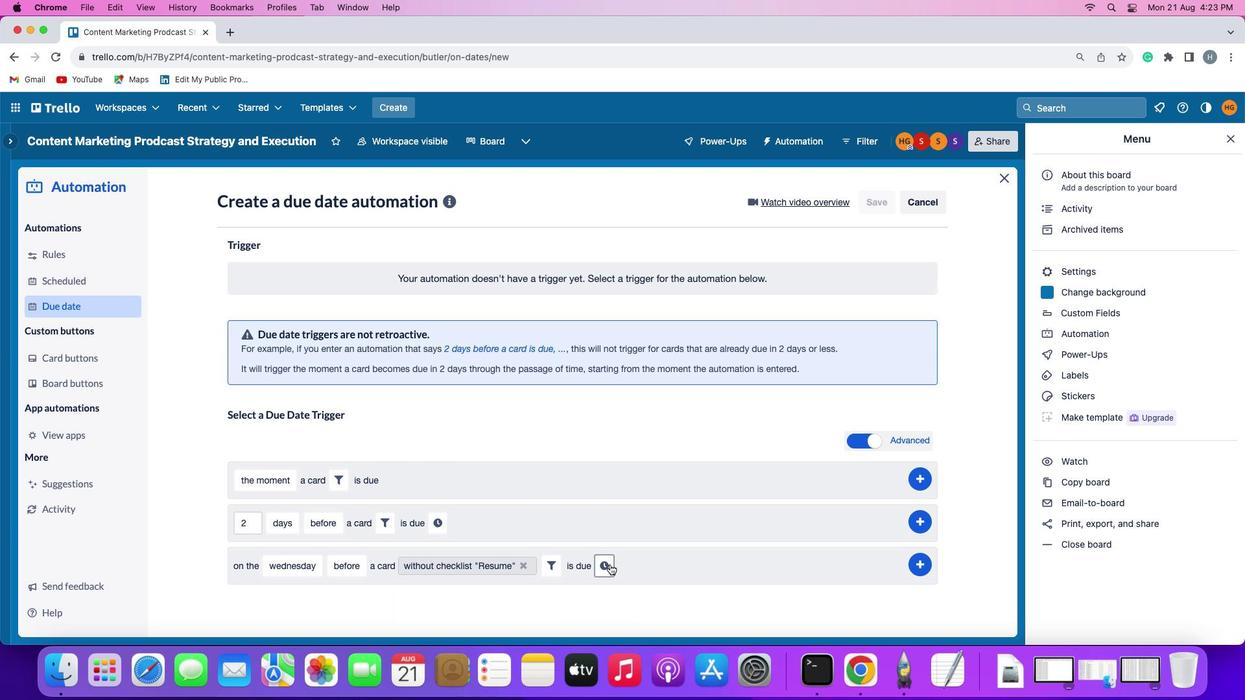 
Action: Mouse pressed left at (610, 566)
Screenshot: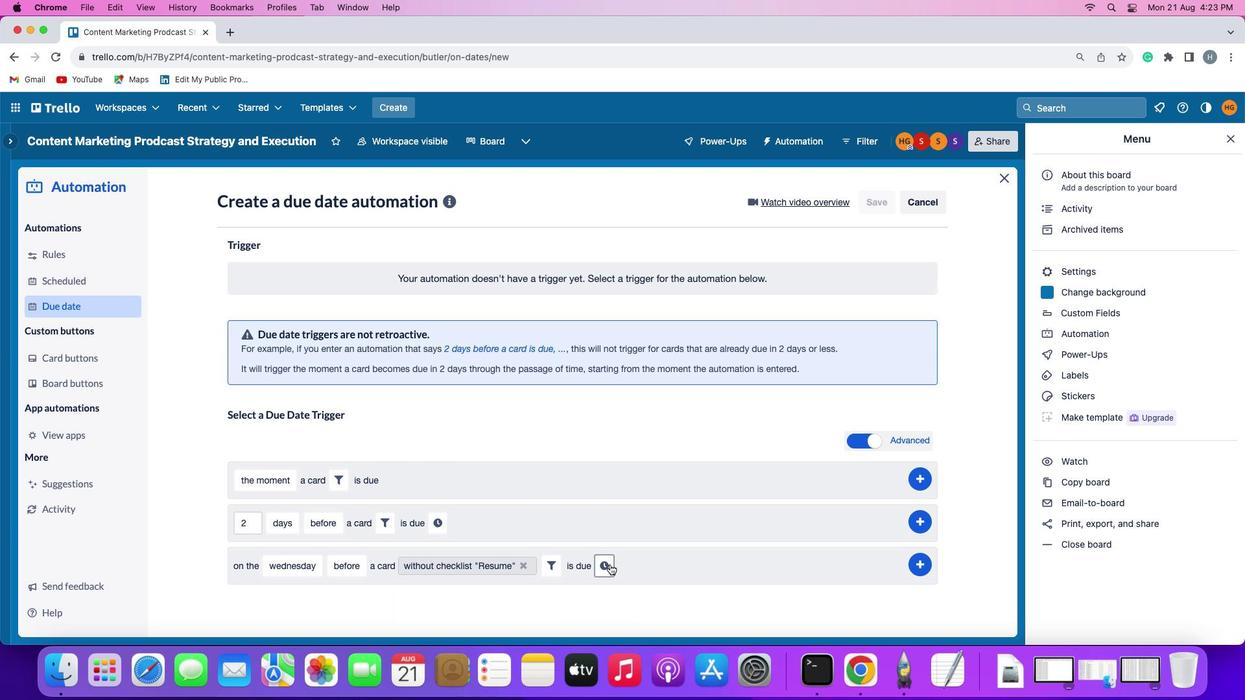 
Action: Mouse moved to (634, 566)
Screenshot: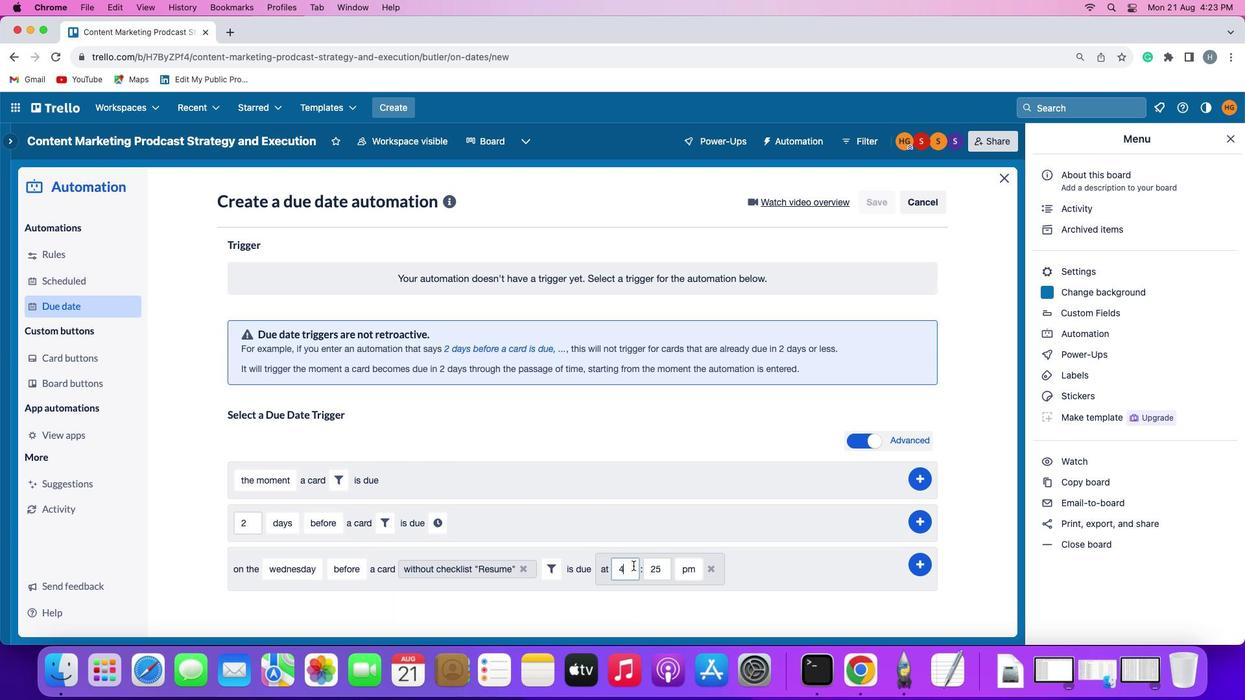 
Action: Mouse pressed left at (634, 566)
Screenshot: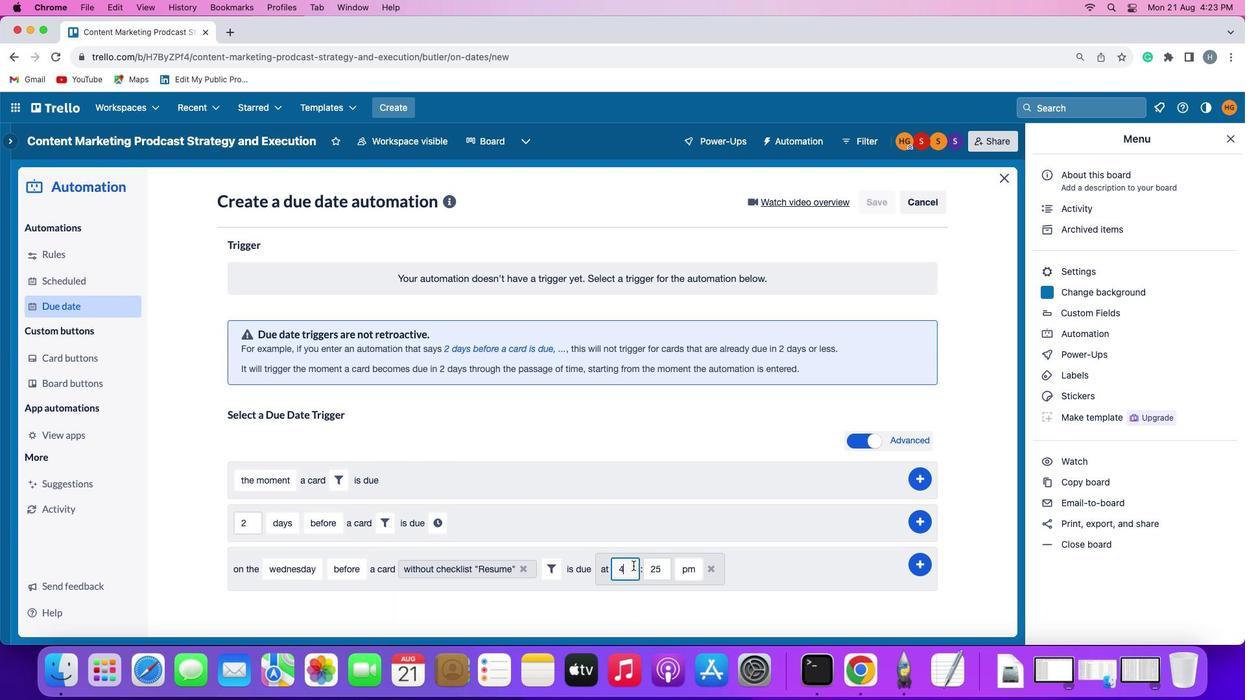 
Action: Key pressed Key.backspace'1''1'
Screenshot: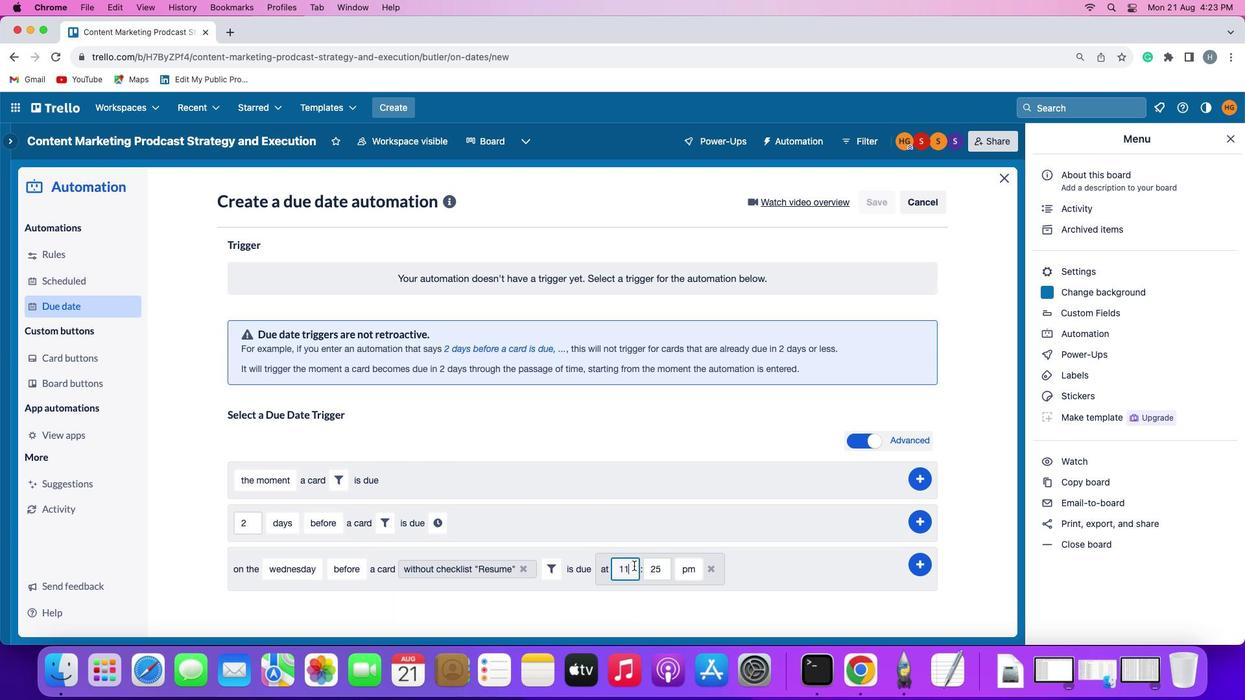 
Action: Mouse moved to (662, 567)
Screenshot: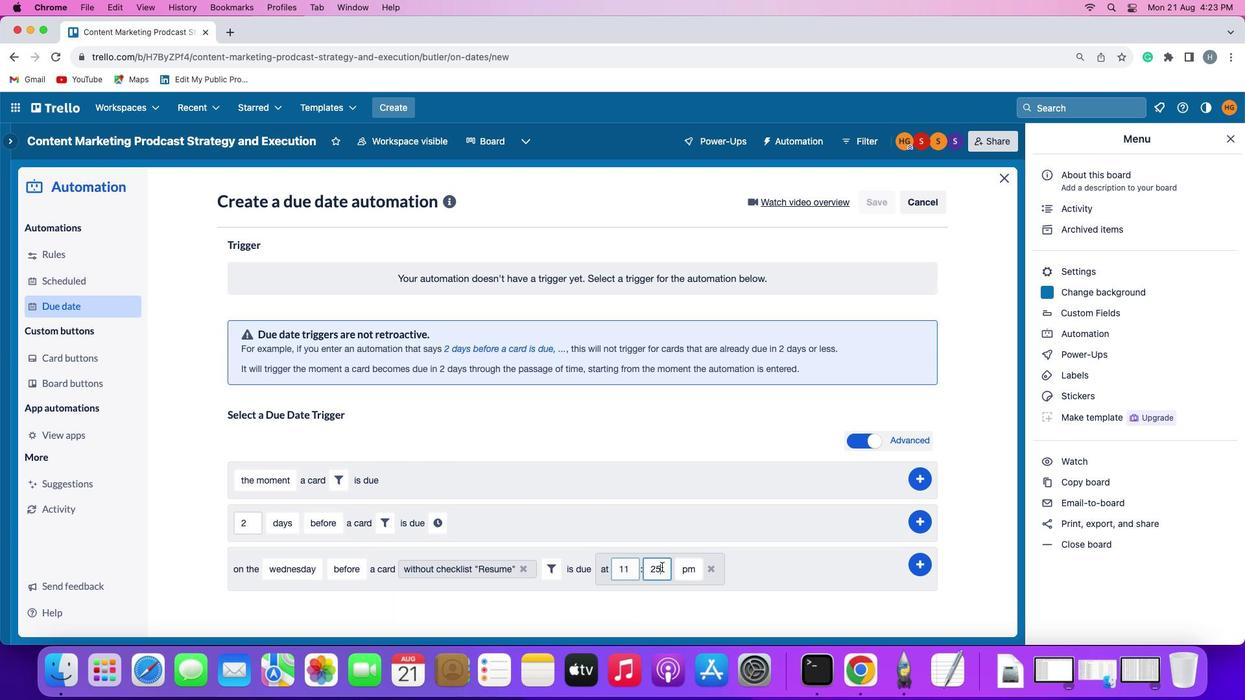 
Action: Mouse pressed left at (662, 567)
Screenshot: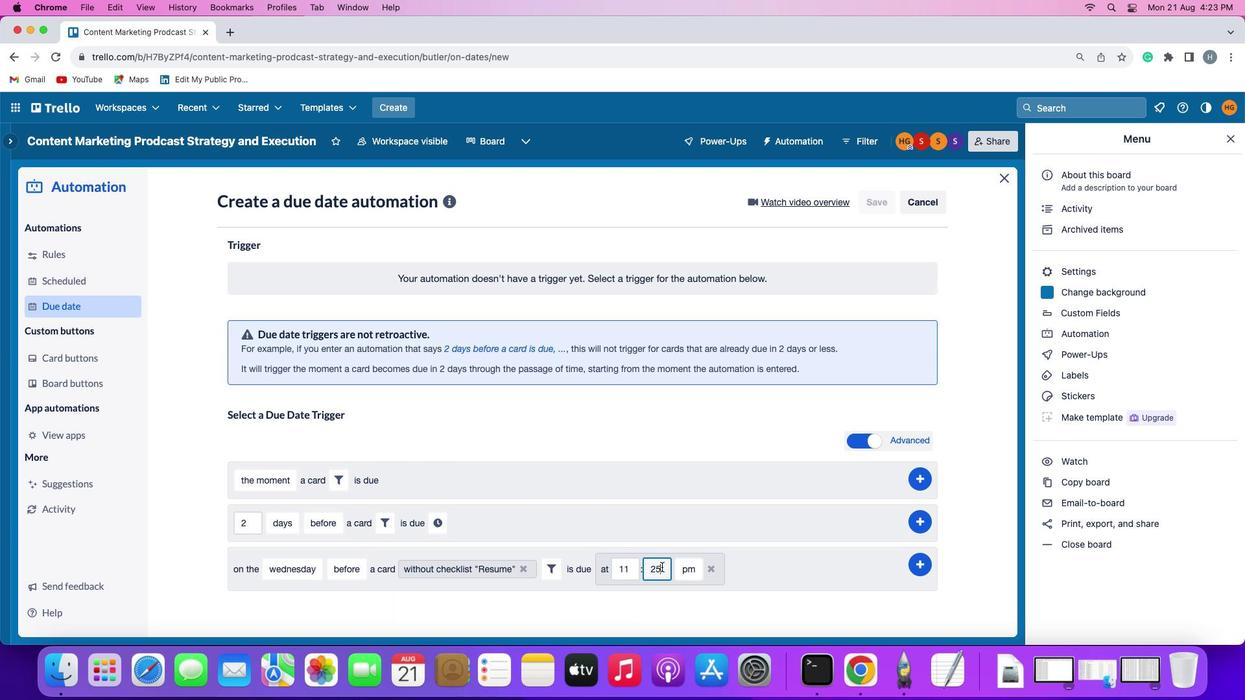 
Action: Key pressed Key.backspaceKey.backspace'0''0'
Screenshot: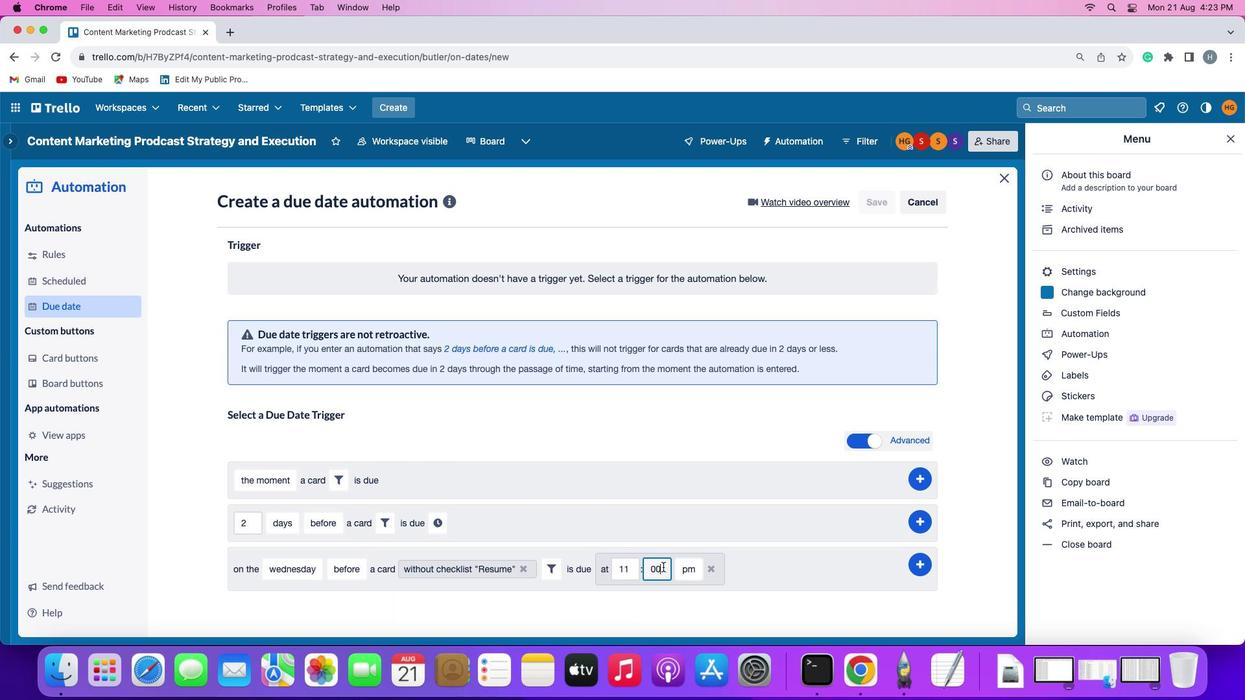 
Action: Mouse moved to (687, 567)
Screenshot: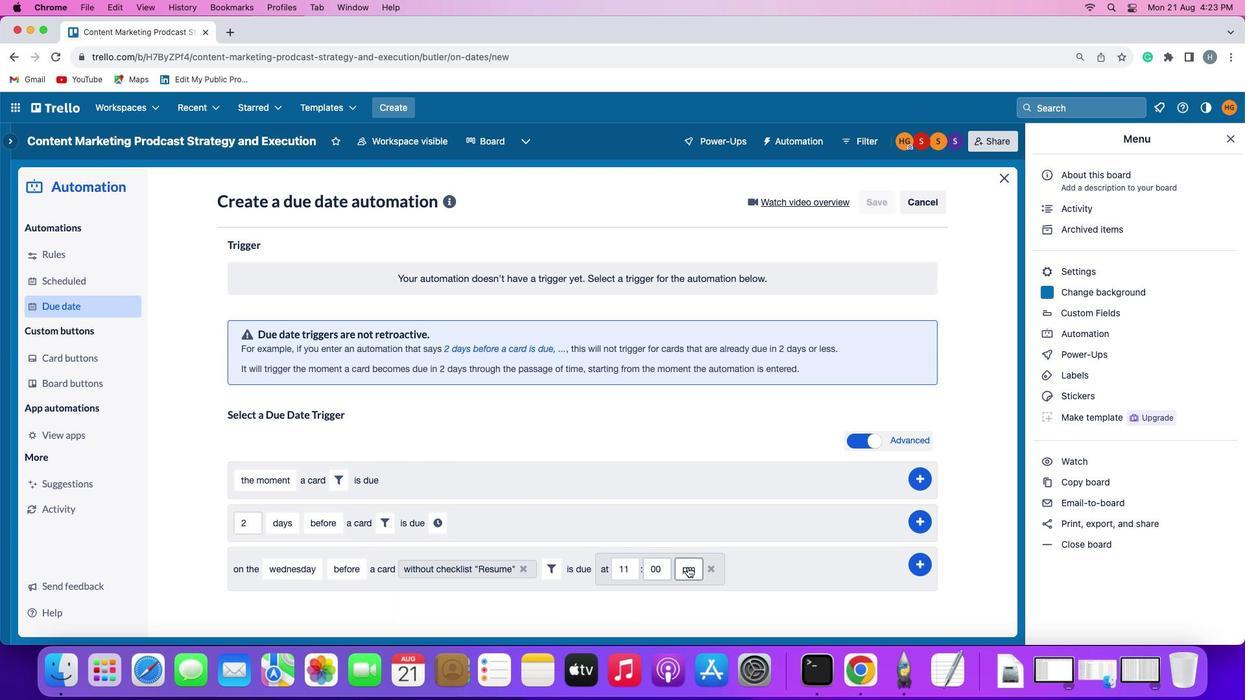 
Action: Mouse pressed left at (687, 567)
Screenshot: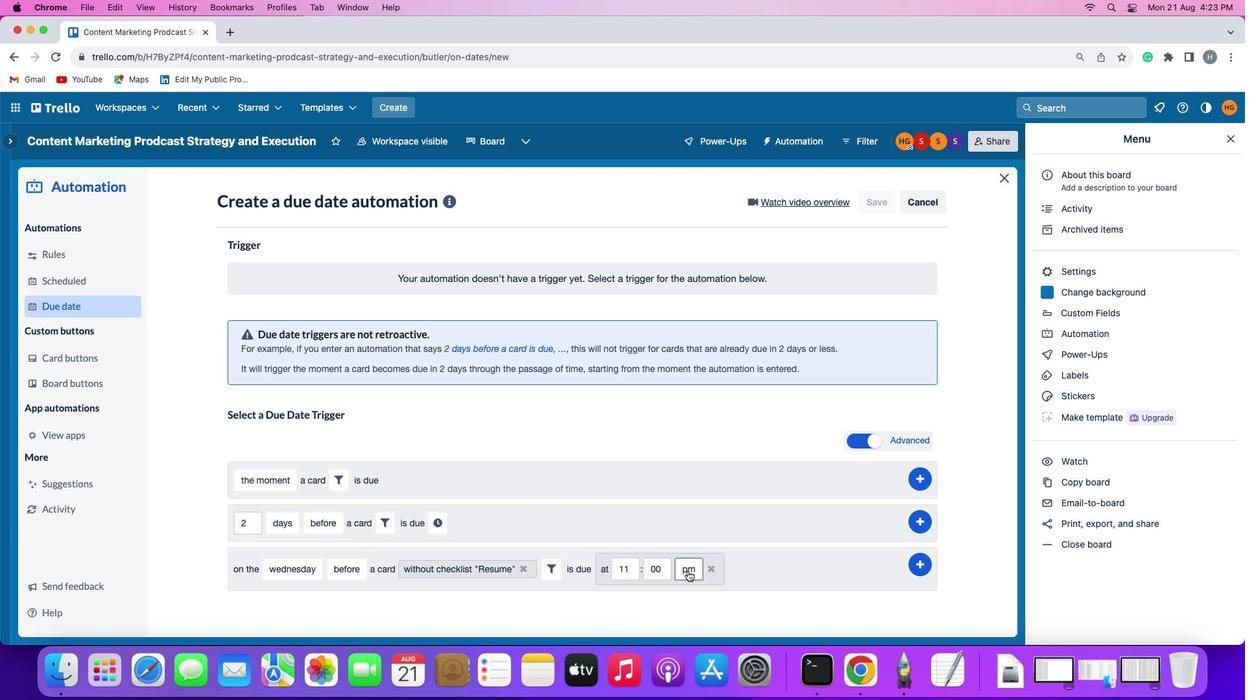 
Action: Mouse moved to (689, 582)
Screenshot: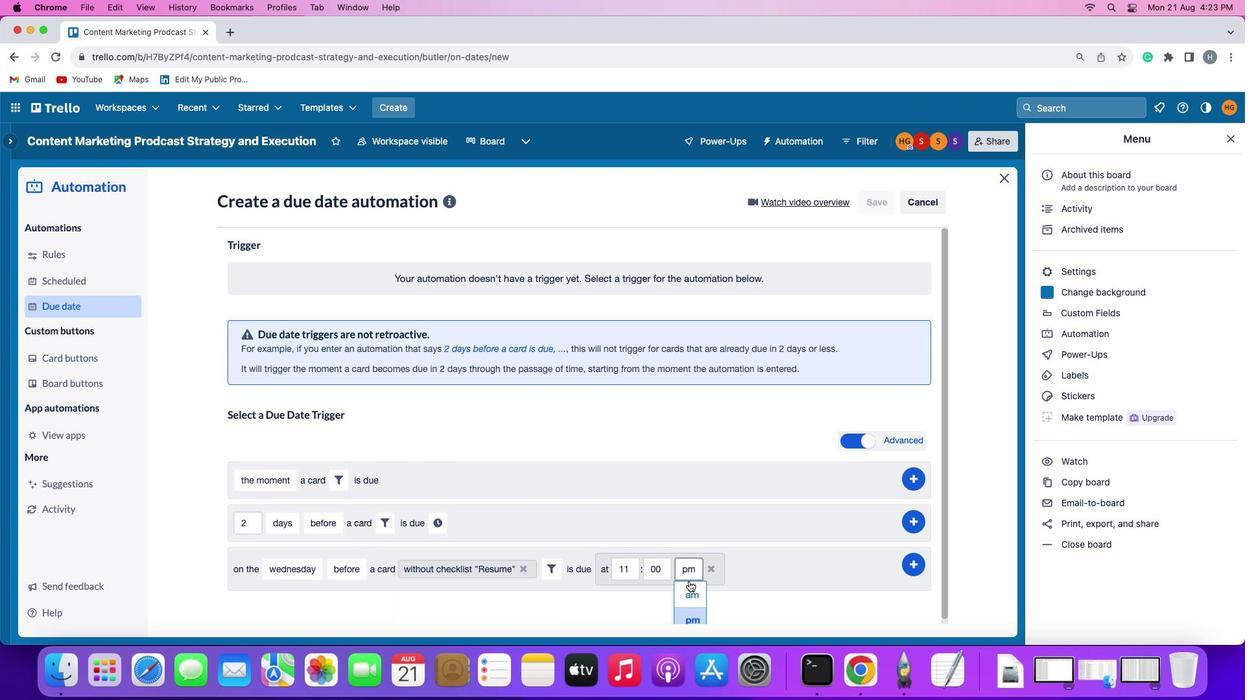
Action: Mouse pressed left at (689, 582)
Screenshot: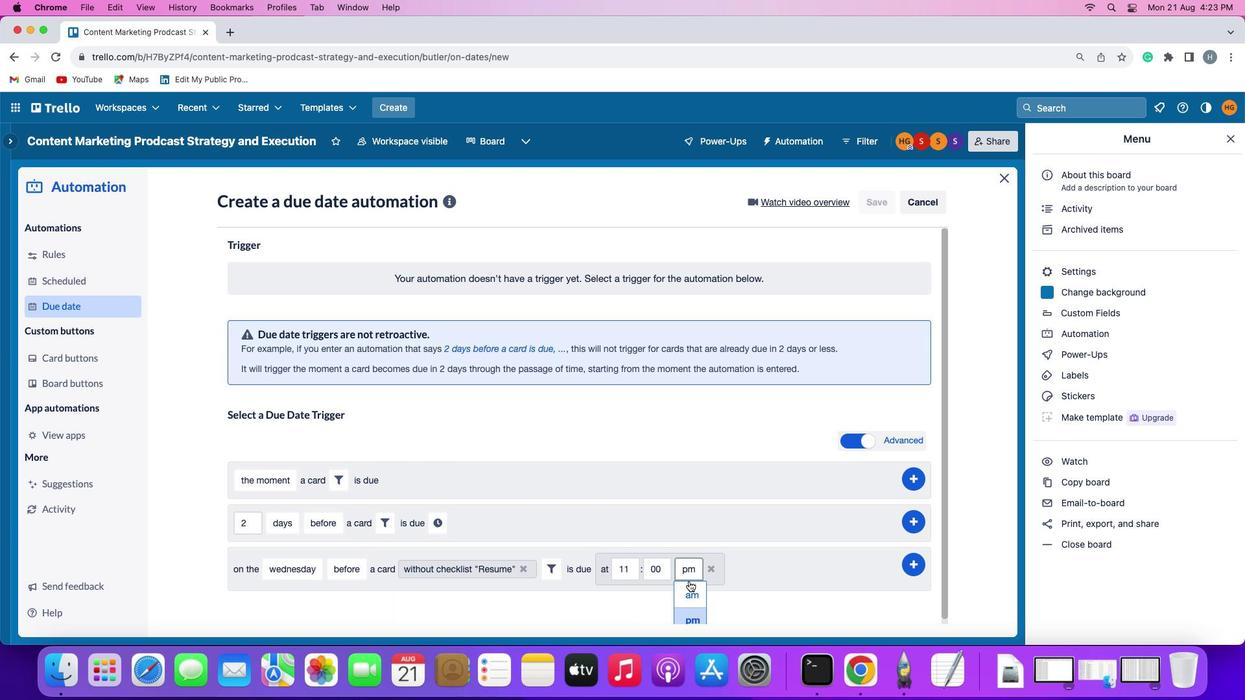 
Action: Mouse moved to (919, 564)
Screenshot: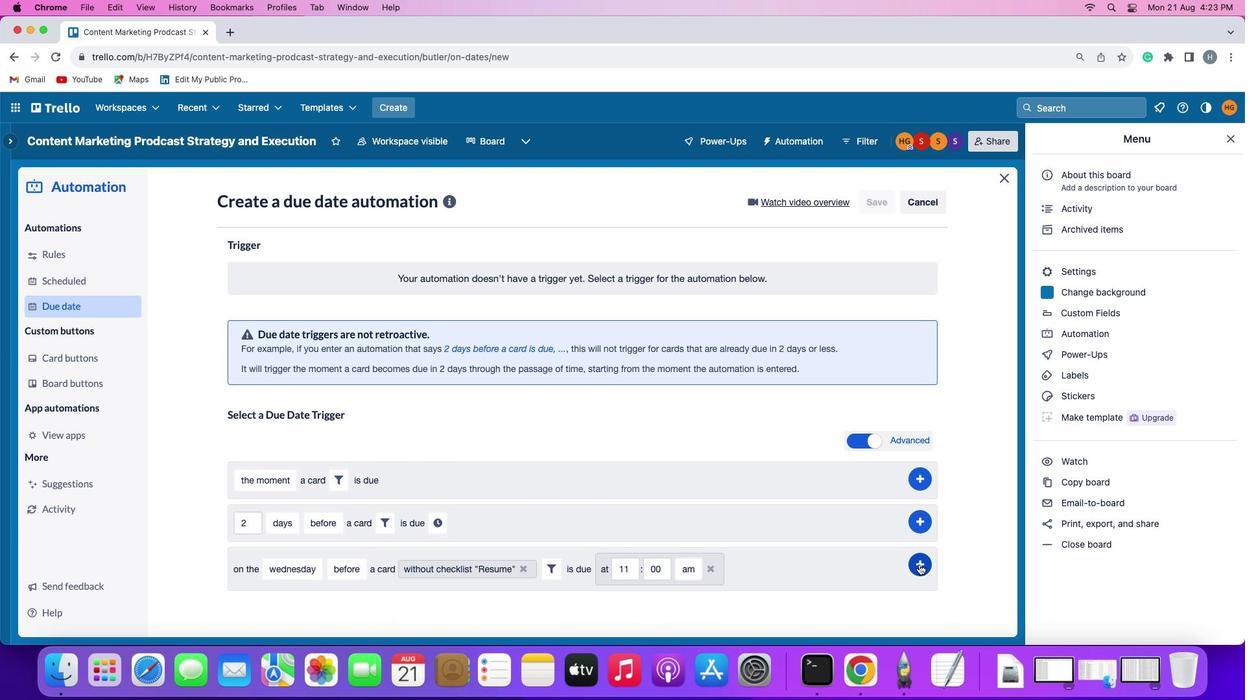 
Action: Mouse pressed left at (919, 564)
Screenshot: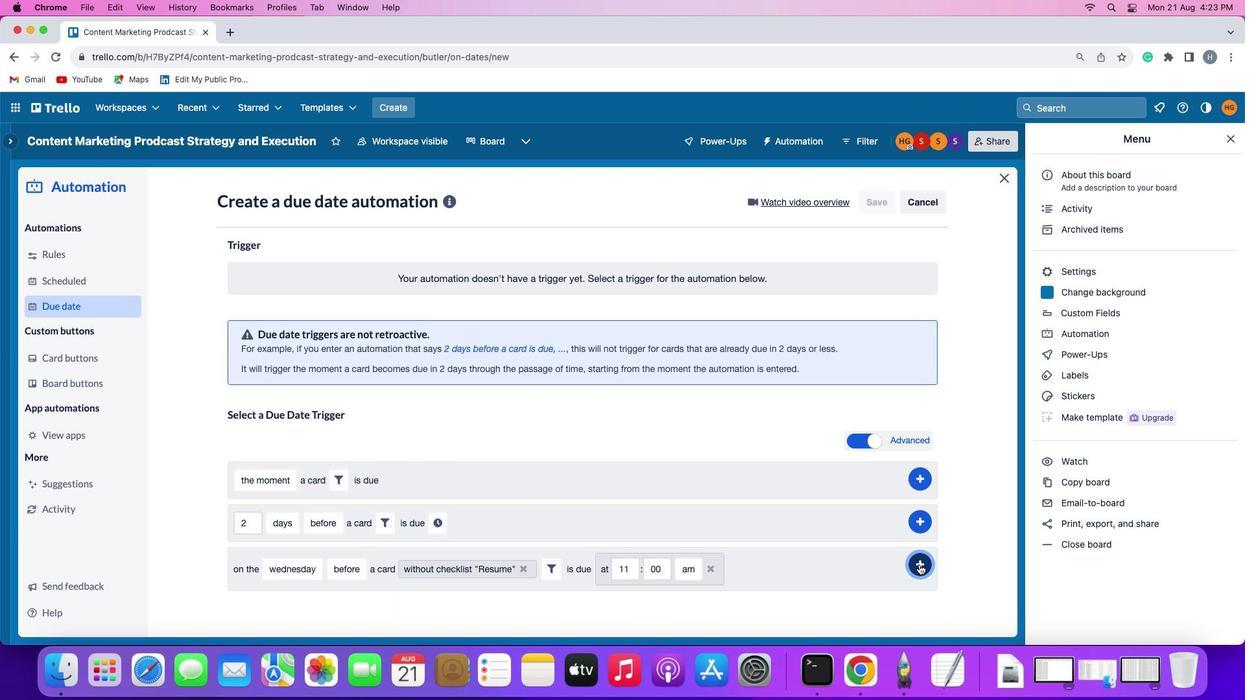 
Action: Mouse moved to (976, 455)
Screenshot: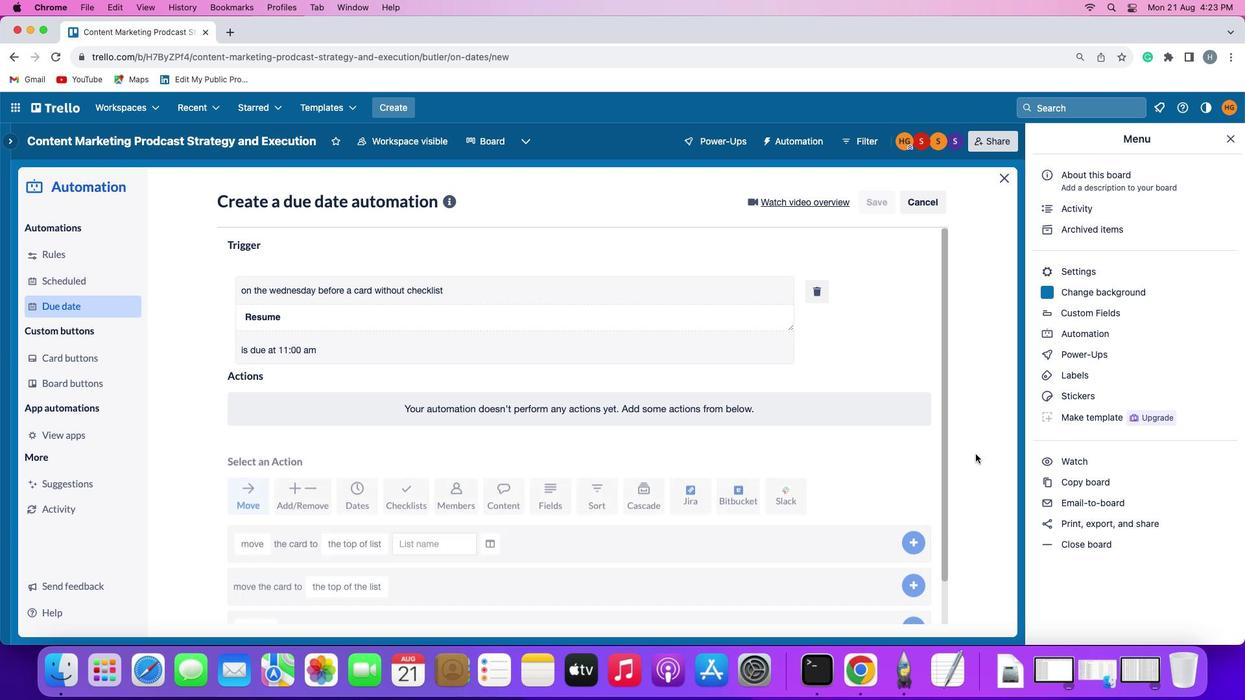 
